 Task: Look for space in Lyubertsy, Russia from 6th September, 2023 to 10th September, 2023 for 1 adult in price range Rs.10000 to Rs.15000. Place can be private room with 1  bedroom having 1 bed and 1 bathroom. Property type can be house, flat, guest house, hotel. Booking option can be shelf check-in. Required host language is English.
Action: Mouse moved to (441, 86)
Screenshot: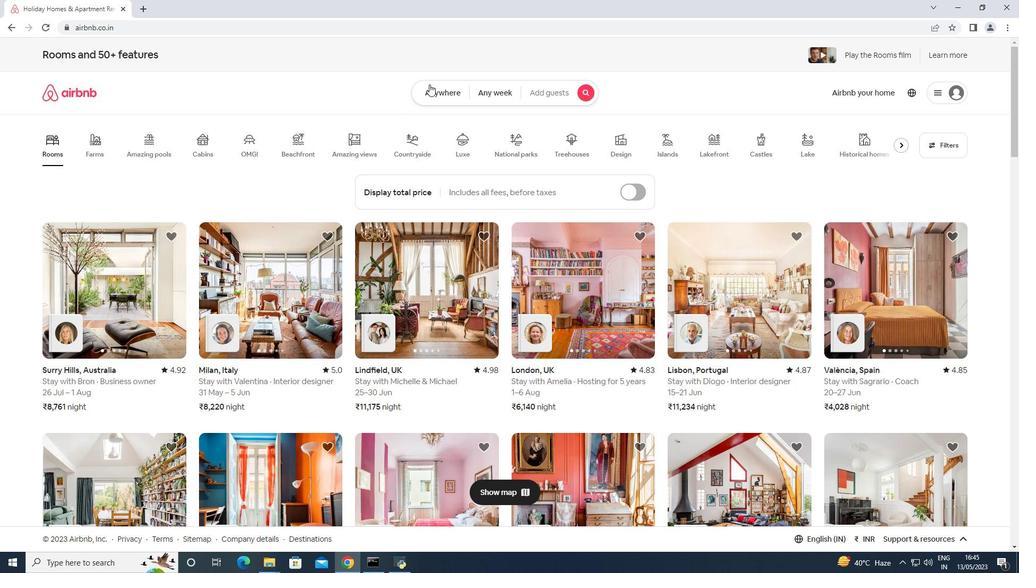 
Action: Mouse pressed left at (441, 86)
Screenshot: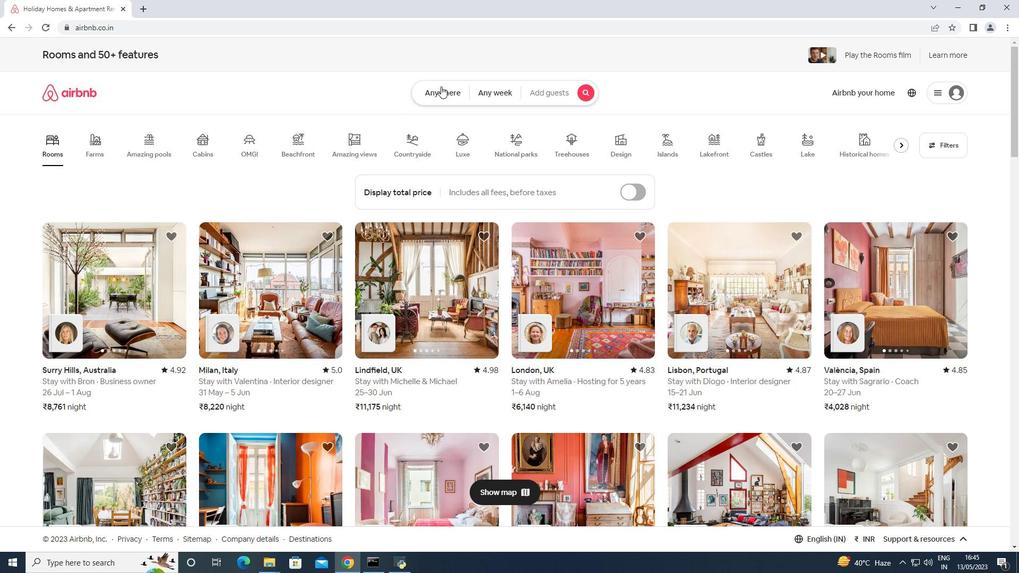 
Action: Mouse moved to (400, 131)
Screenshot: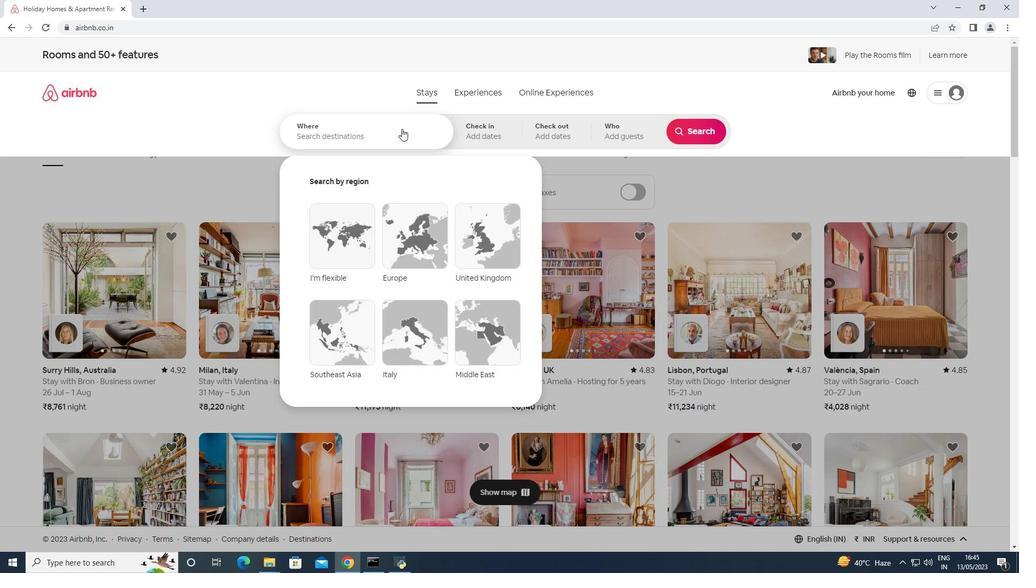 
Action: Mouse pressed left at (400, 131)
Screenshot: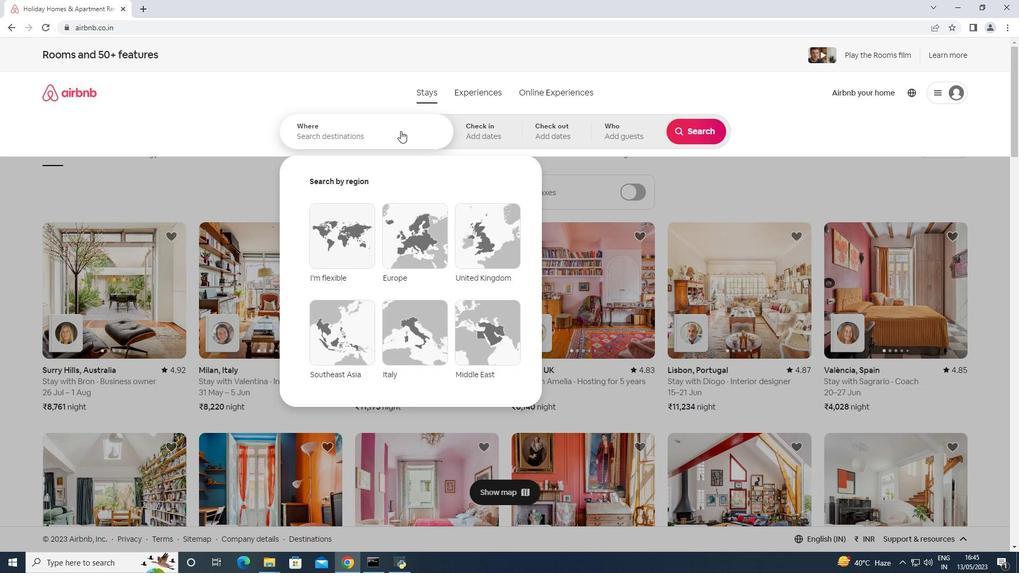 
Action: Mouse moved to (401, 131)
Screenshot: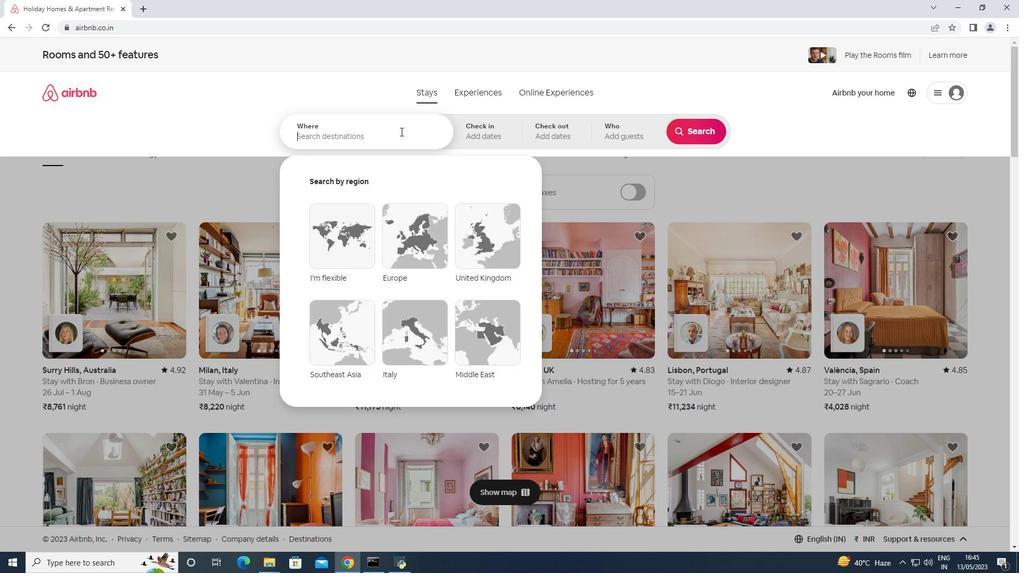 
Action: Key pressed <Key.shift>Lyubertsy,<Key.space><Key.shift>Russia<Key.down><Key.enter>
Screenshot: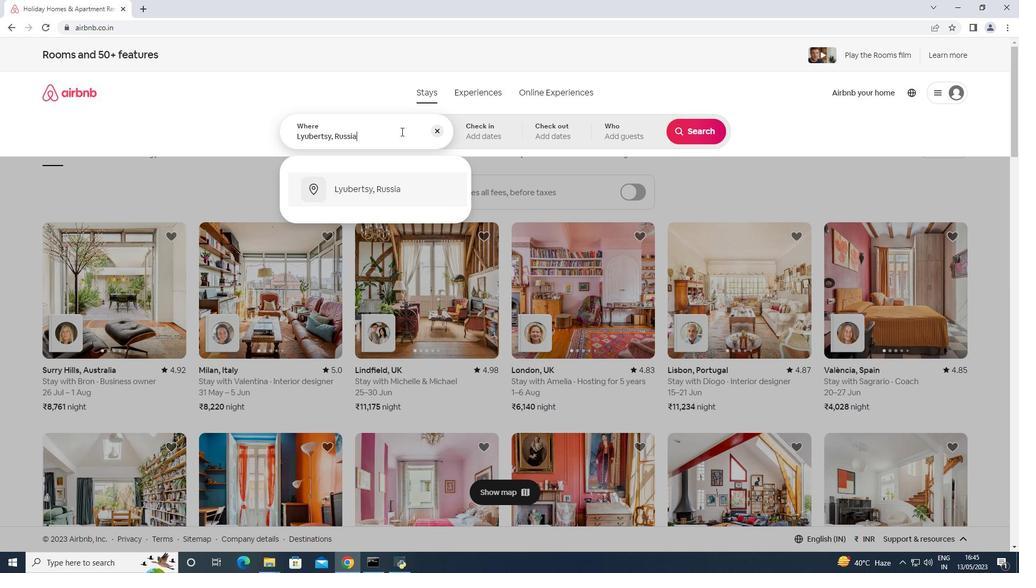 
Action: Mouse moved to (691, 215)
Screenshot: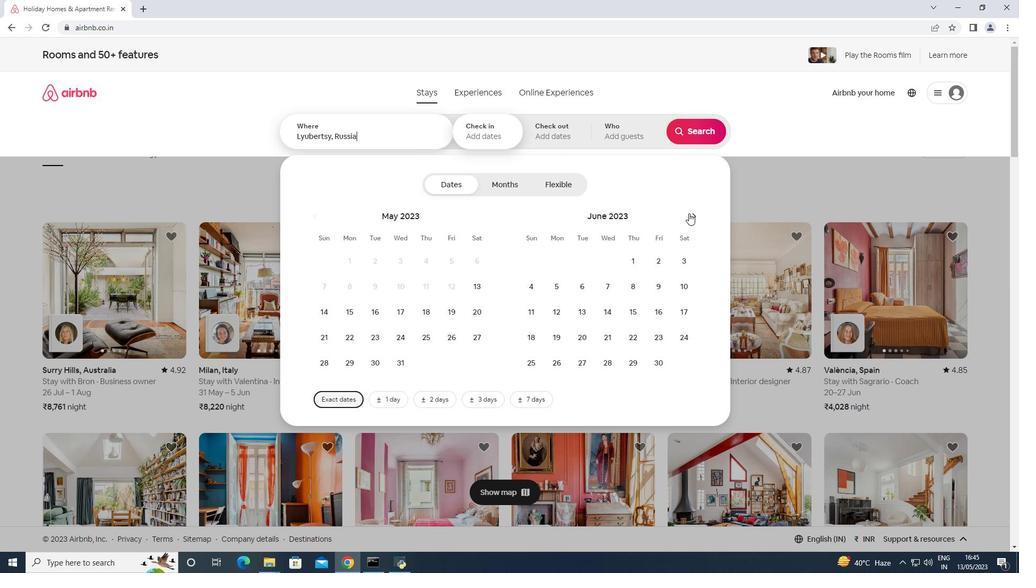 
Action: Mouse pressed left at (691, 215)
Screenshot: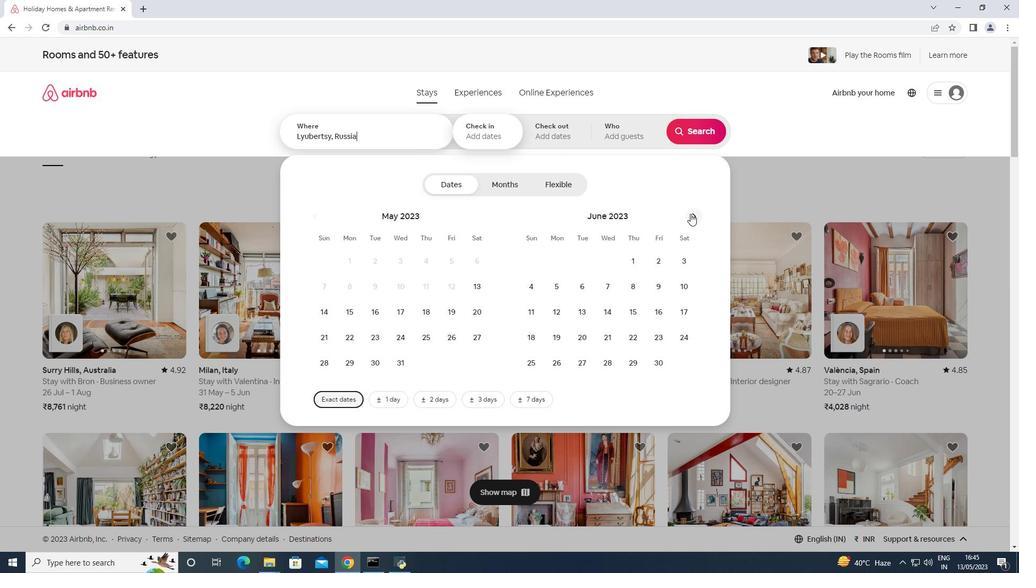 
Action: Mouse pressed left at (691, 215)
Screenshot: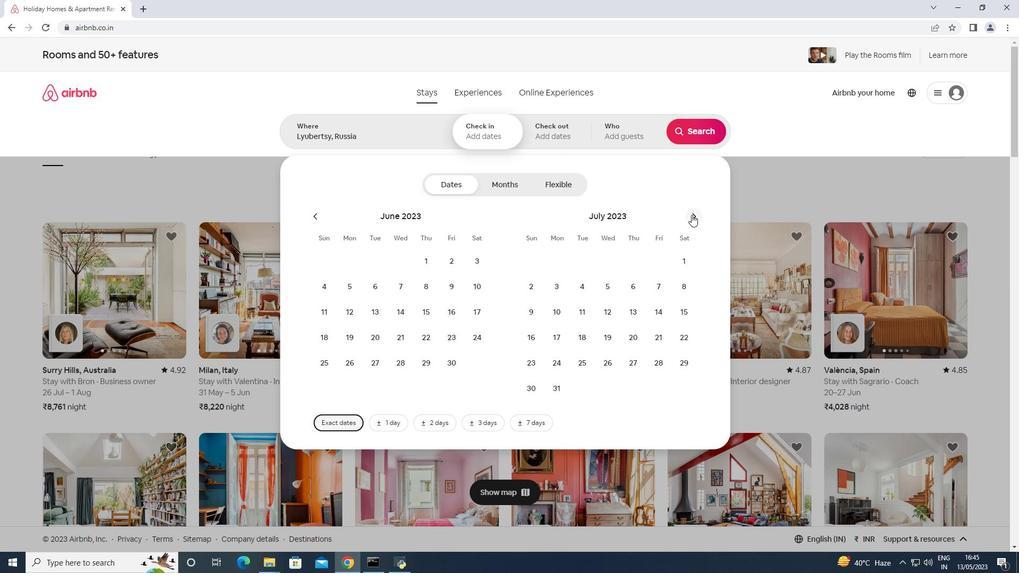 
Action: Mouse pressed left at (691, 215)
Screenshot: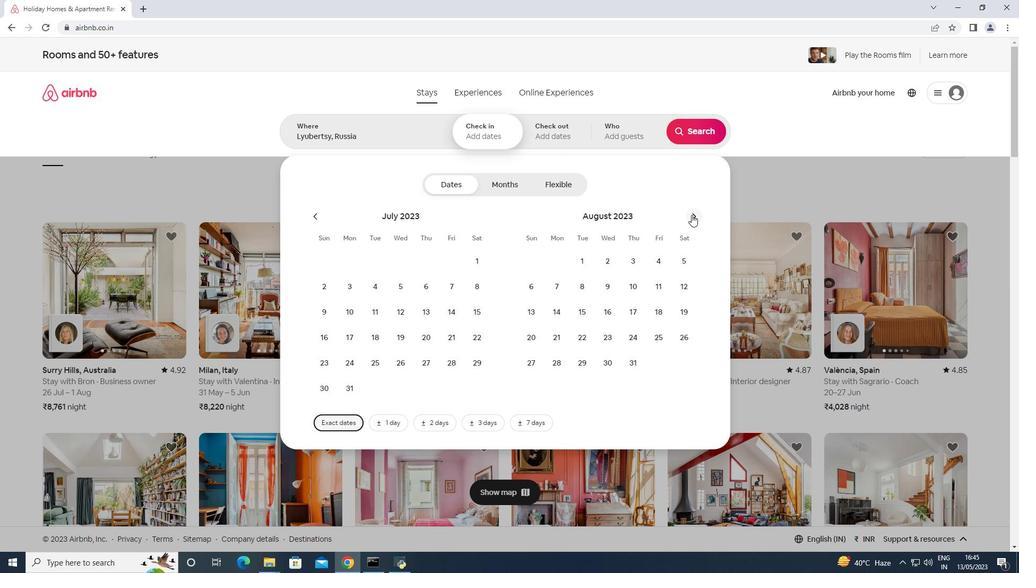 
Action: Mouse moved to (606, 292)
Screenshot: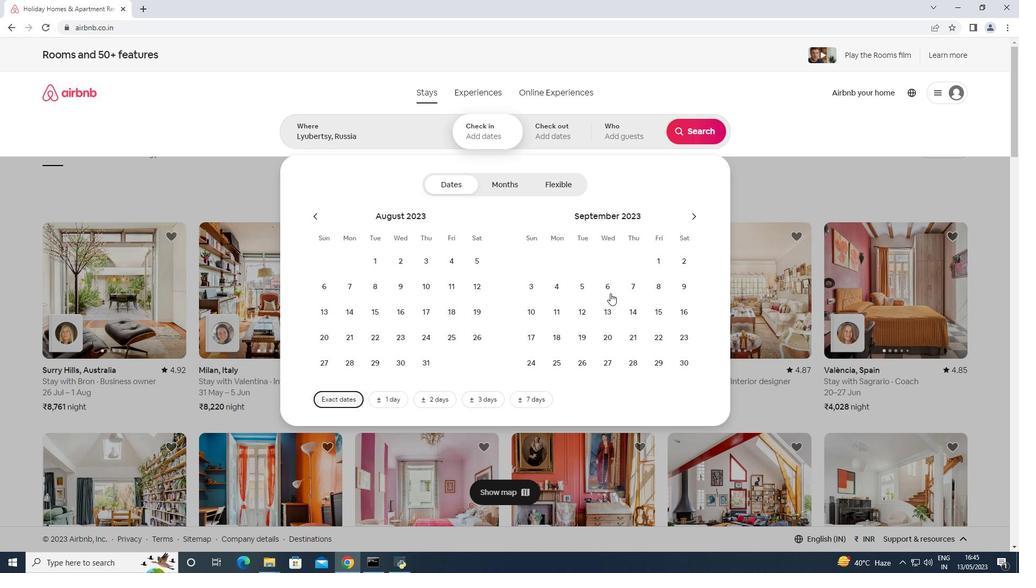 
Action: Mouse pressed left at (606, 292)
Screenshot: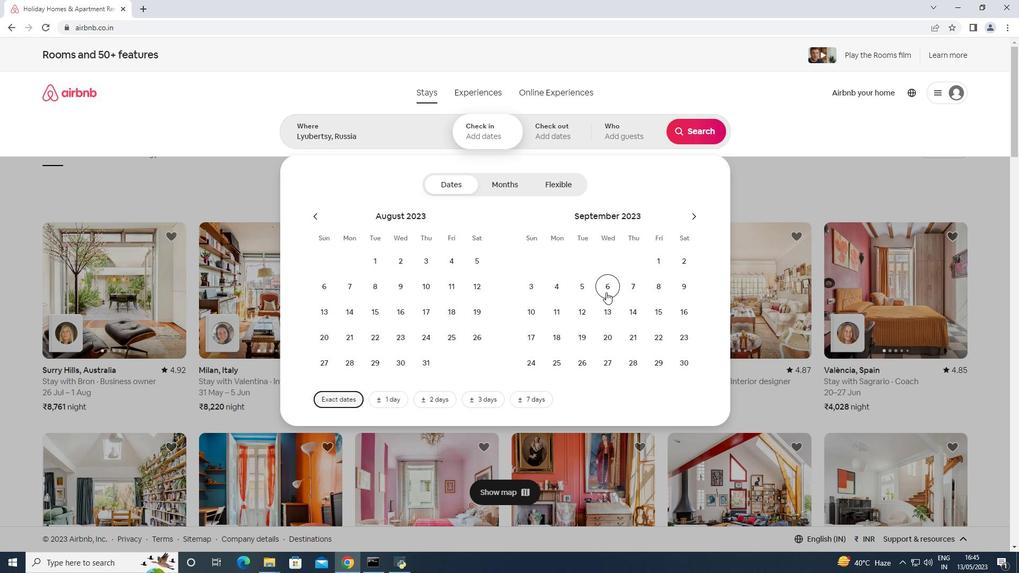 
Action: Mouse moved to (533, 315)
Screenshot: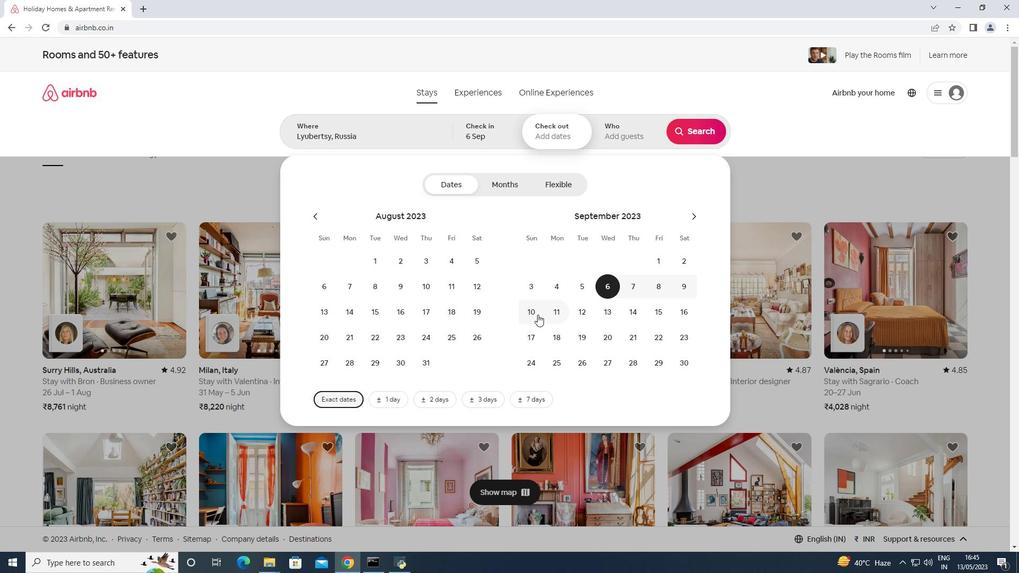 
Action: Mouse pressed left at (533, 315)
Screenshot: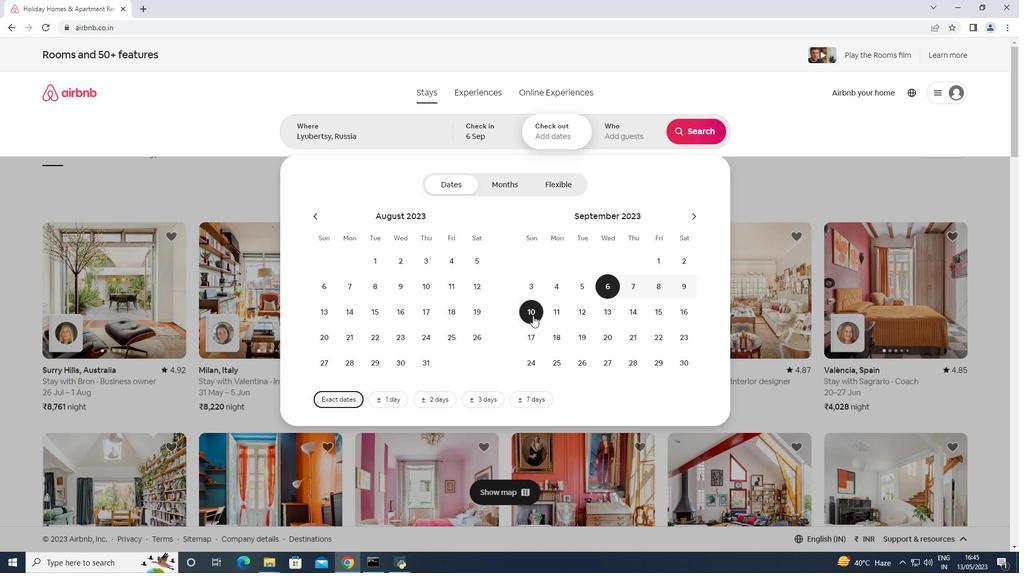 
Action: Mouse moved to (605, 143)
Screenshot: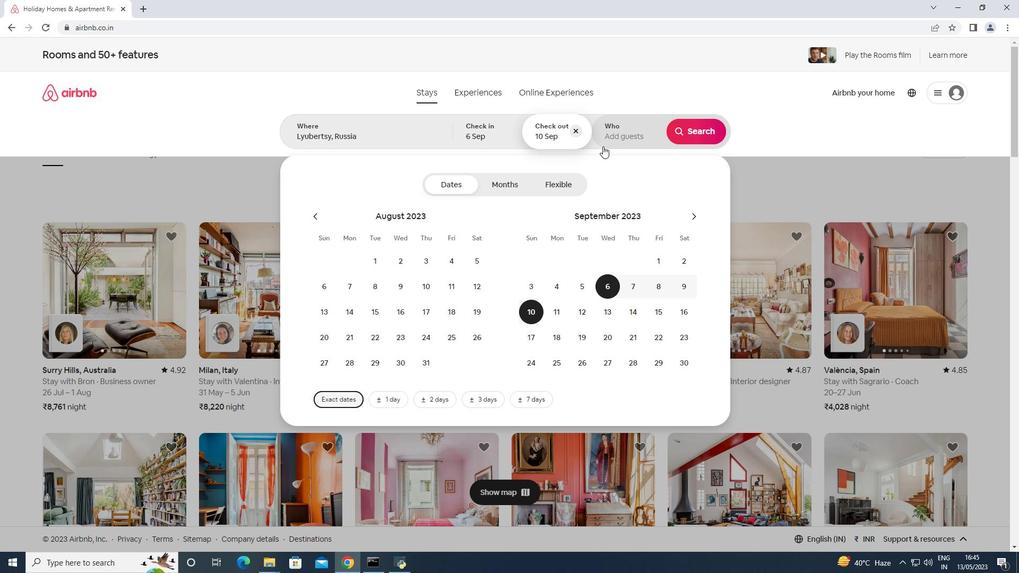 
Action: Mouse pressed left at (605, 143)
Screenshot: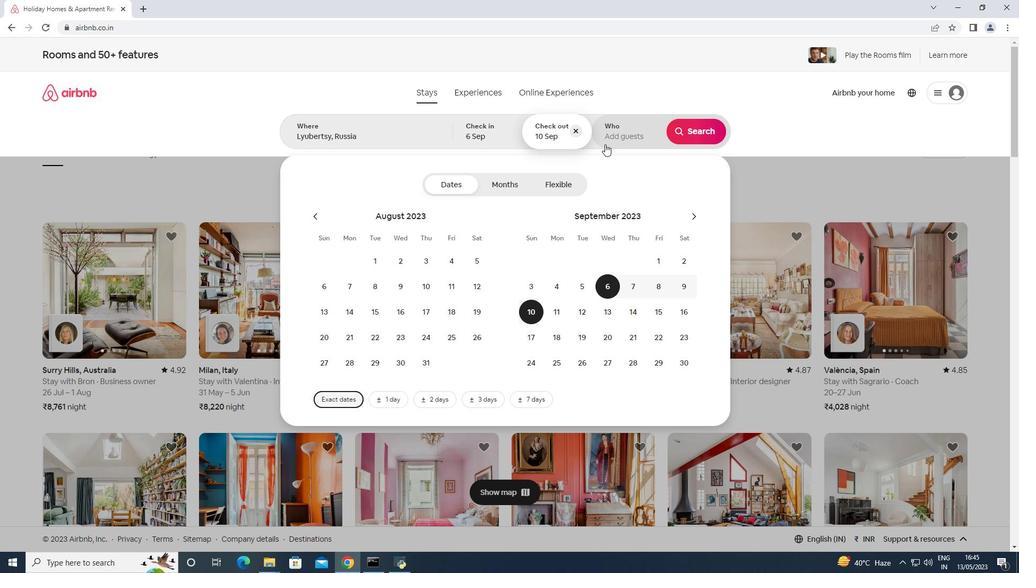 
Action: Mouse moved to (697, 189)
Screenshot: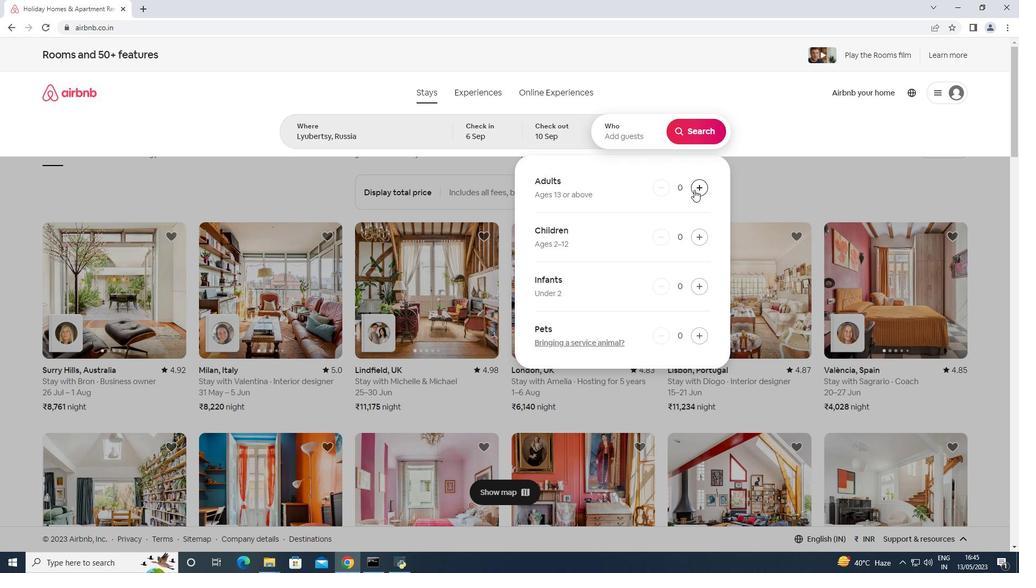 
Action: Mouse pressed left at (697, 189)
Screenshot: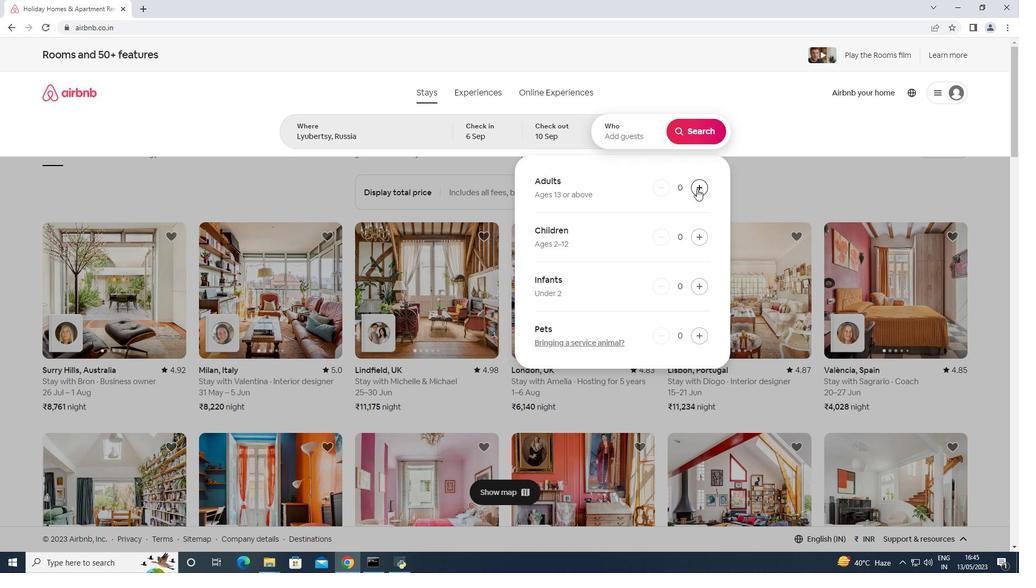
Action: Mouse moved to (697, 127)
Screenshot: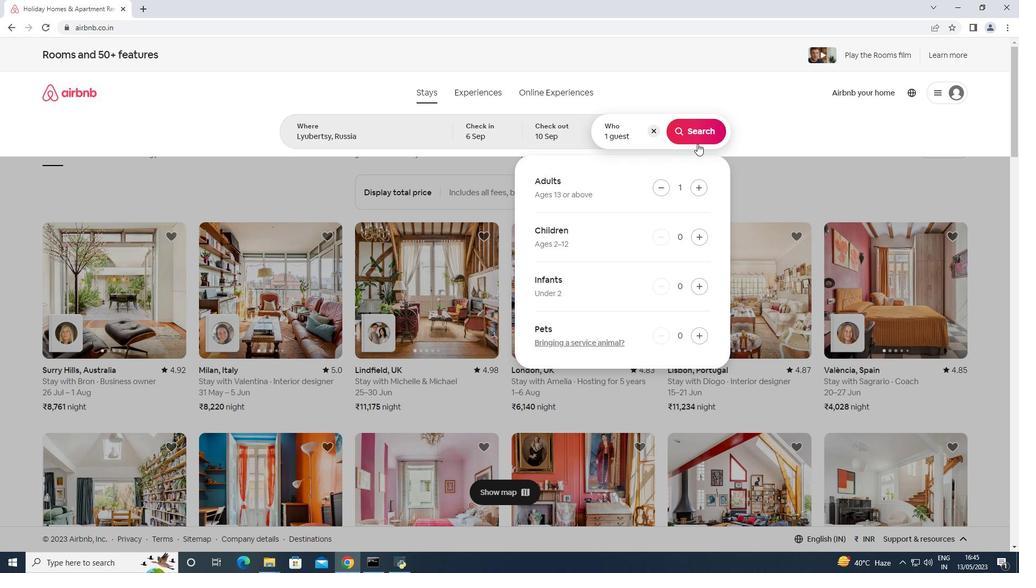 
Action: Mouse pressed left at (697, 127)
Screenshot: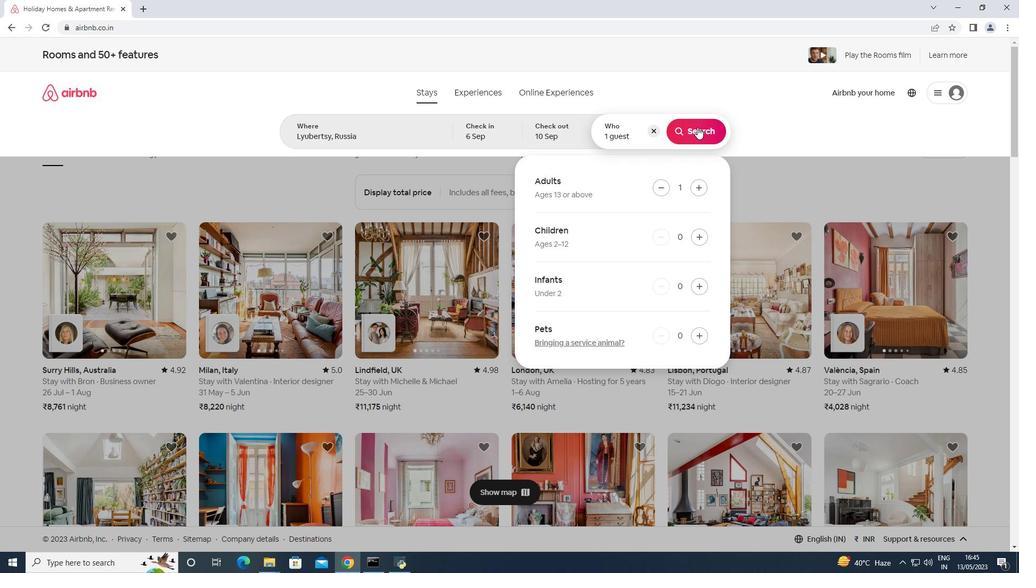 
Action: Mouse moved to (986, 102)
Screenshot: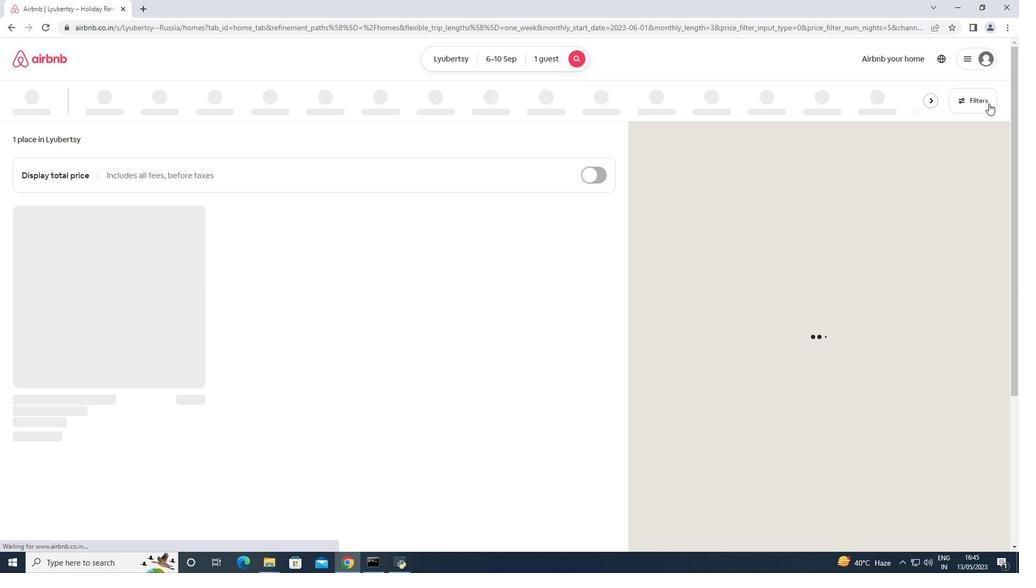 
Action: Mouse pressed left at (986, 102)
Screenshot: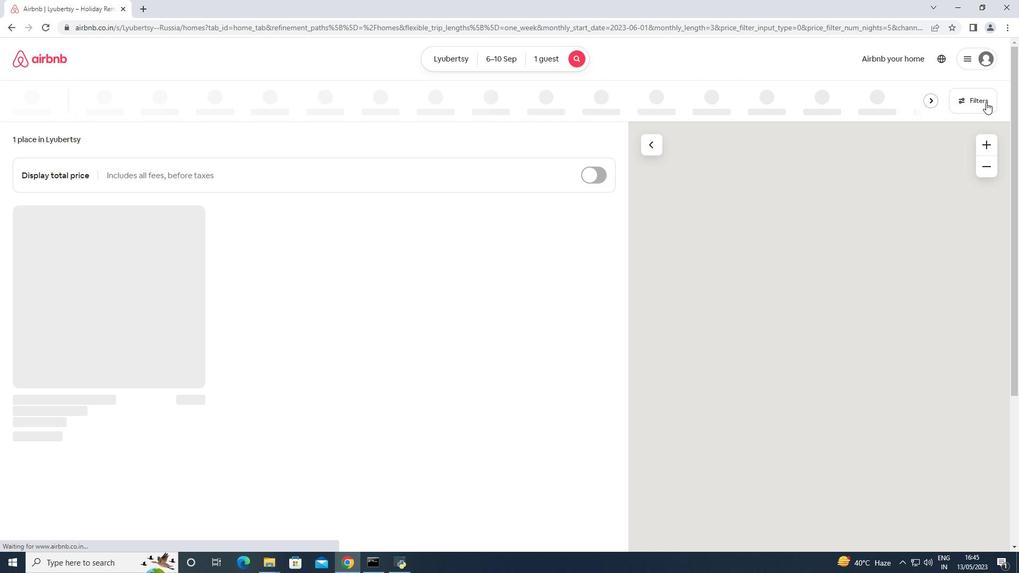 
Action: Mouse moved to (449, 362)
Screenshot: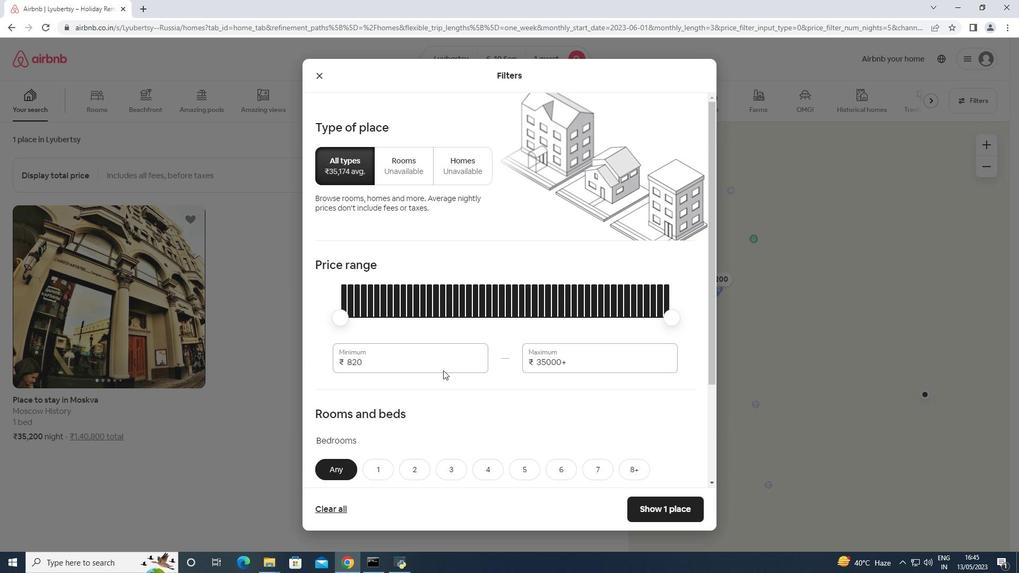 
Action: Mouse pressed left at (449, 362)
Screenshot: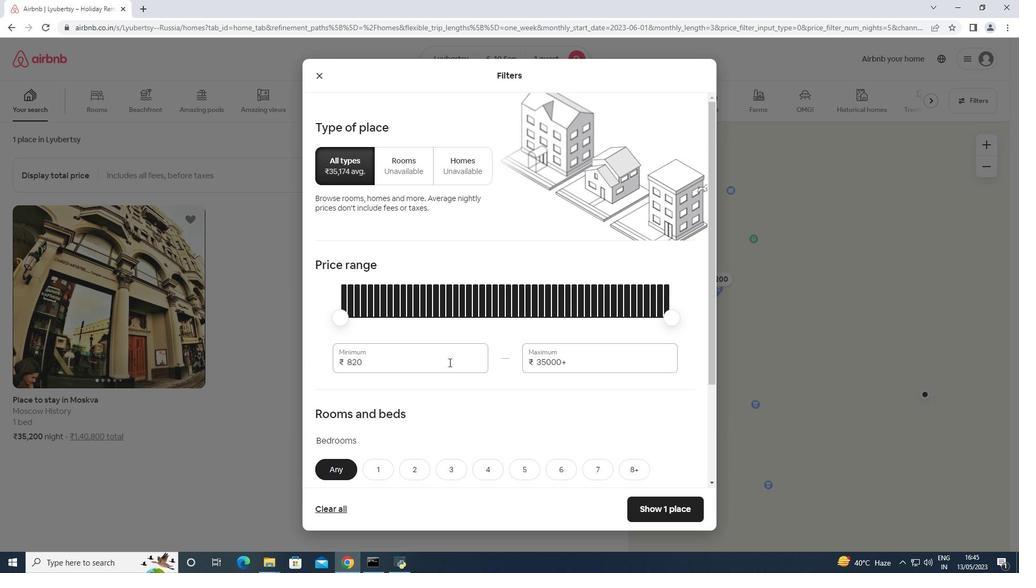 
Action: Mouse pressed left at (449, 362)
Screenshot: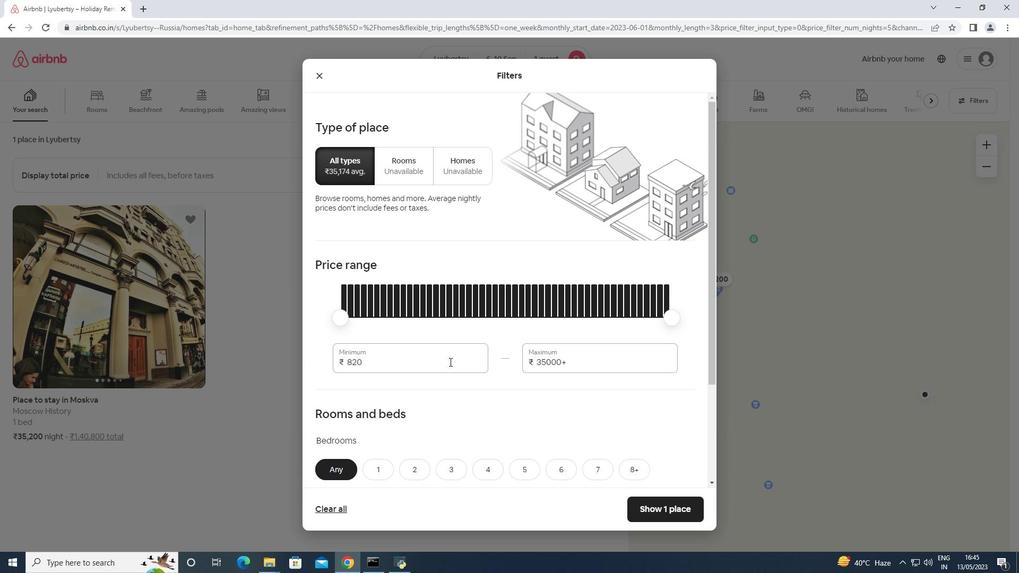 
Action: Mouse moved to (450, 358)
Screenshot: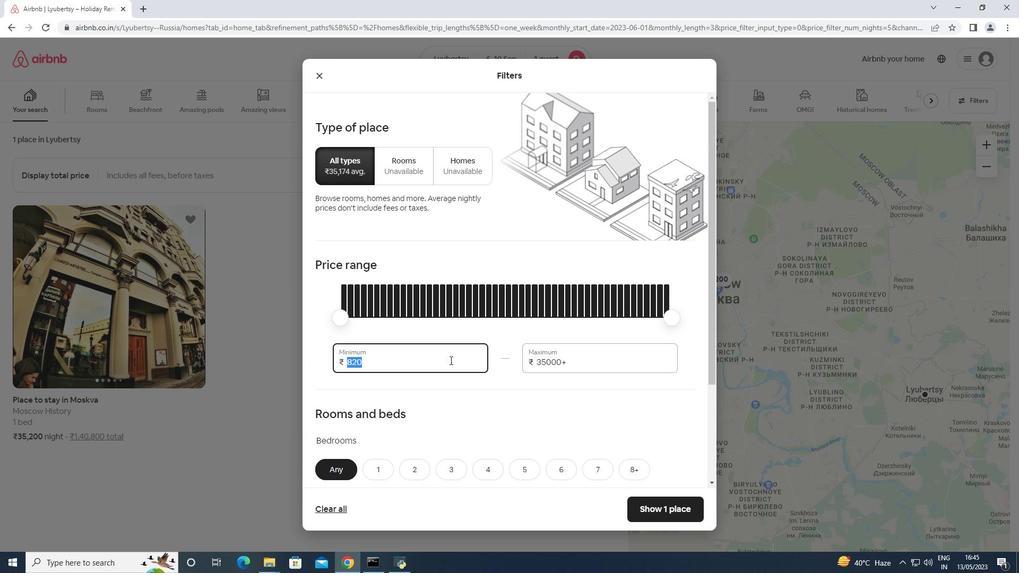 
Action: Key pressed <Key.backspace>10000<Key.tab>15000
Screenshot: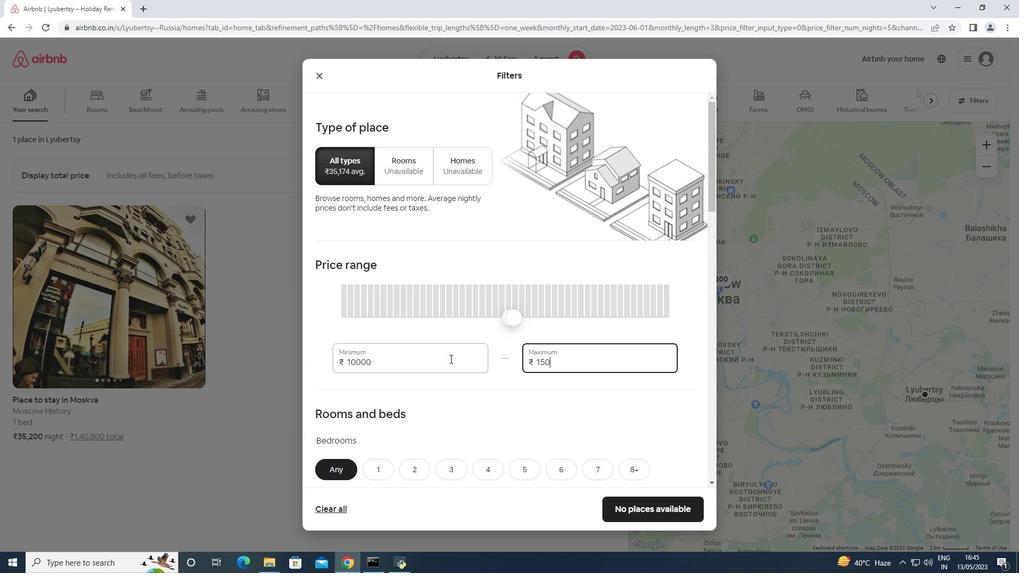 
Action: Mouse scrolled (450, 358) with delta (0, 0)
Screenshot: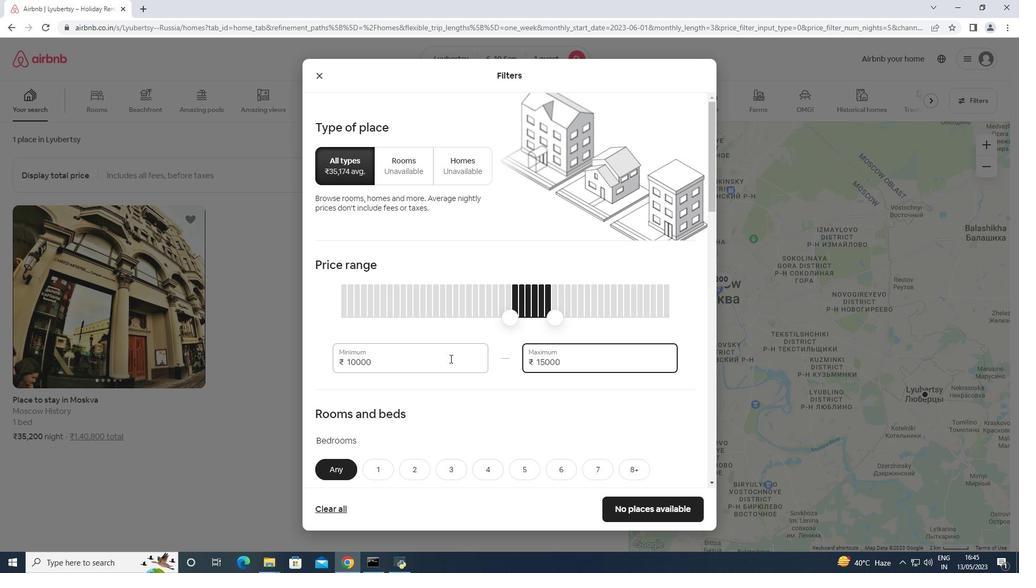 
Action: Mouse scrolled (450, 358) with delta (0, 0)
Screenshot: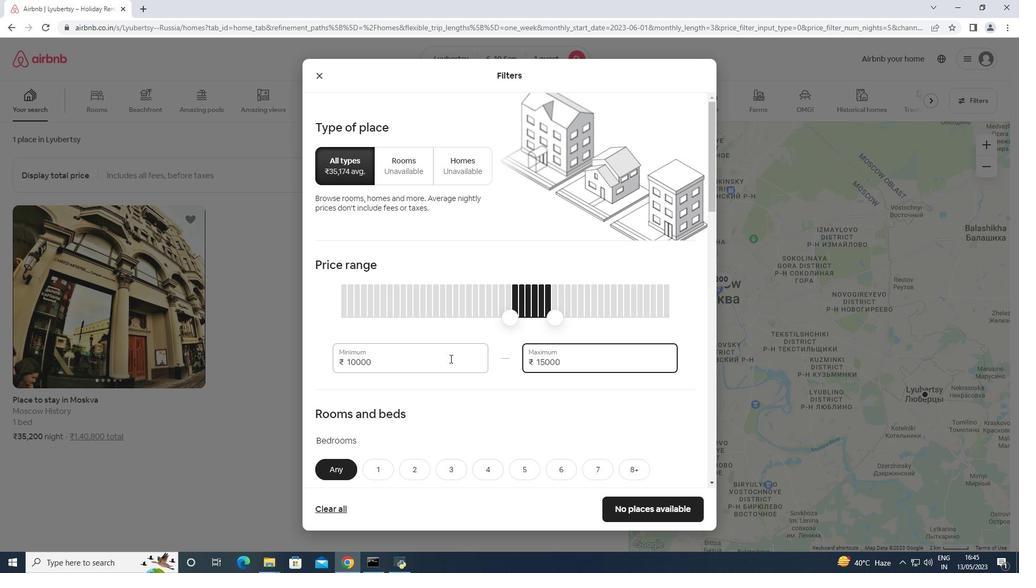 
Action: Mouse scrolled (450, 358) with delta (0, 0)
Screenshot: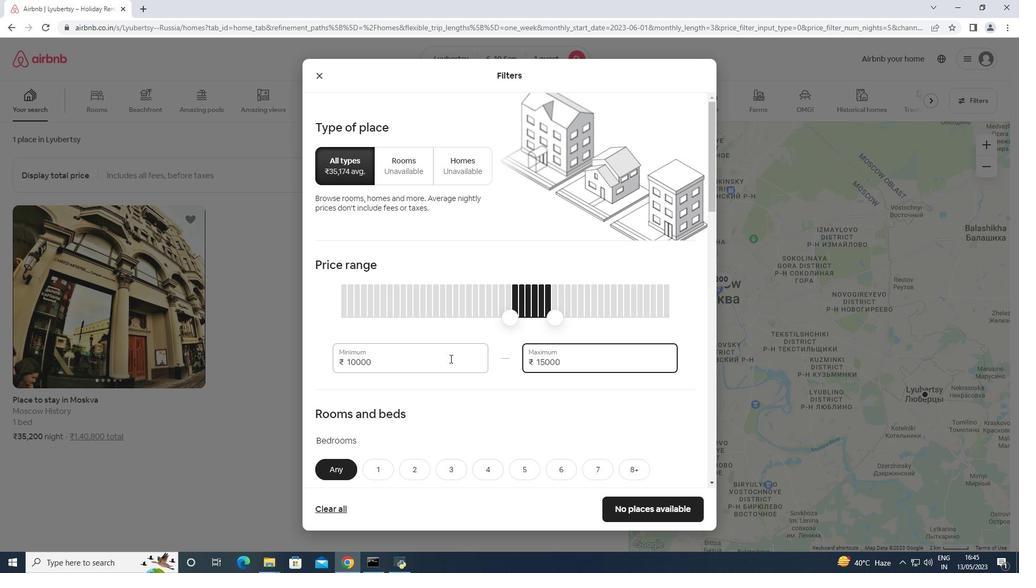 
Action: Mouse scrolled (450, 358) with delta (0, 0)
Screenshot: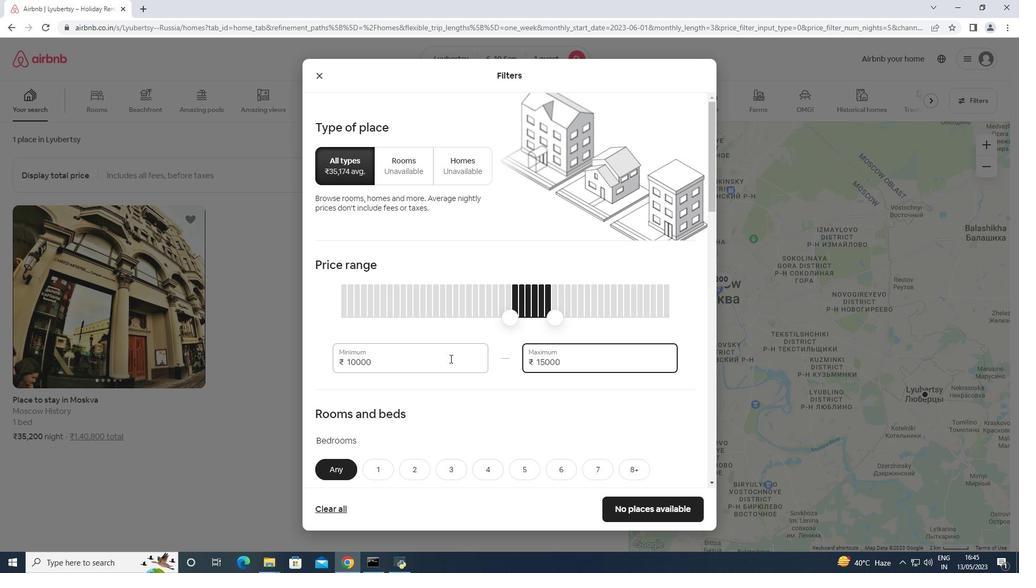 
Action: Mouse moved to (382, 249)
Screenshot: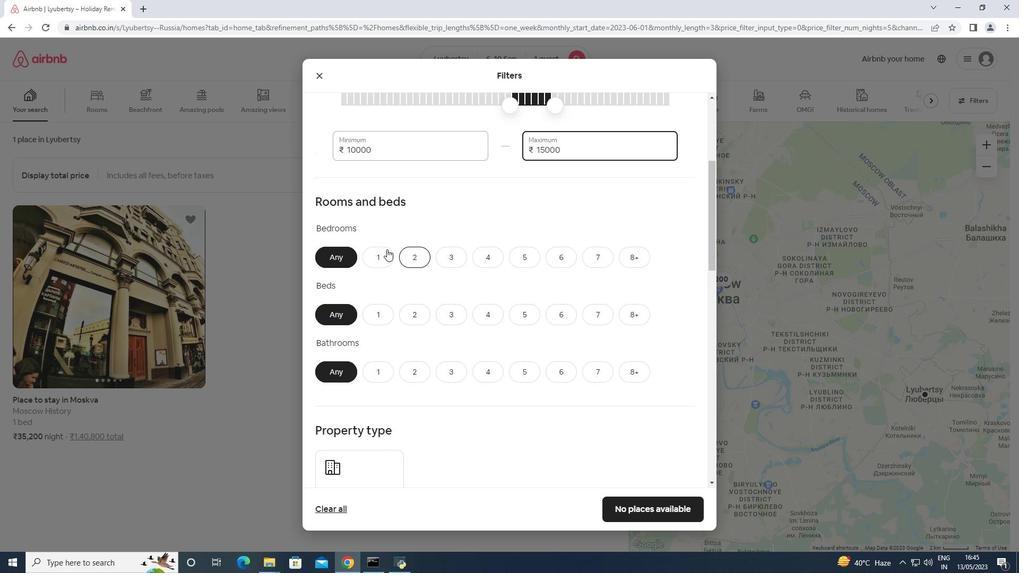 
Action: Mouse pressed left at (382, 249)
Screenshot: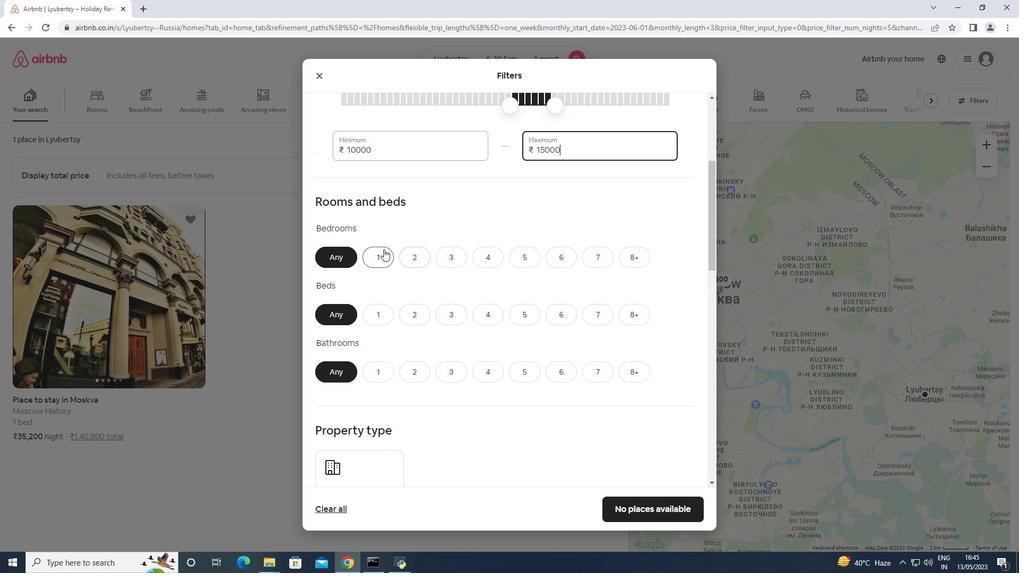 
Action: Mouse moved to (380, 317)
Screenshot: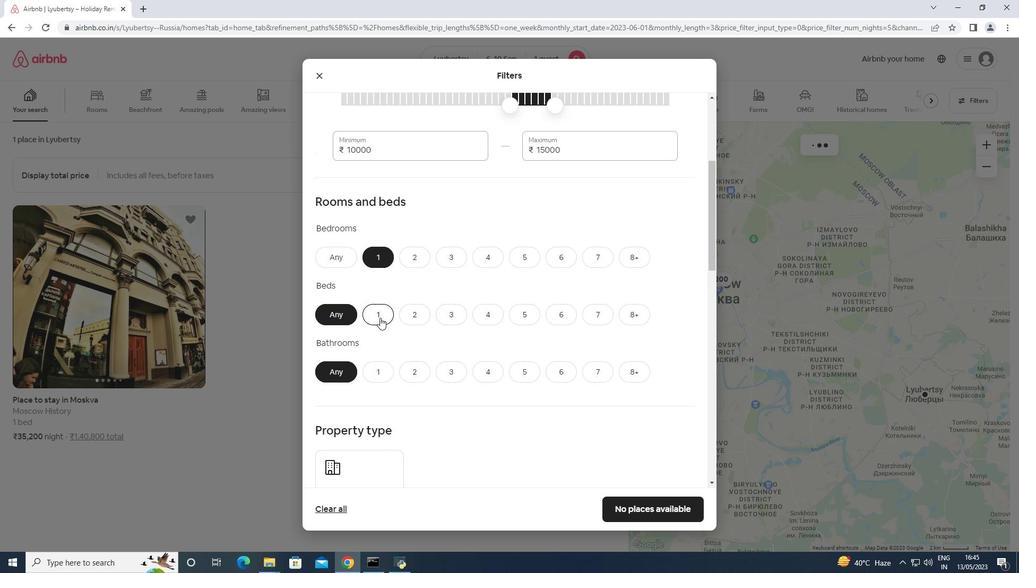 
Action: Mouse pressed left at (380, 317)
Screenshot: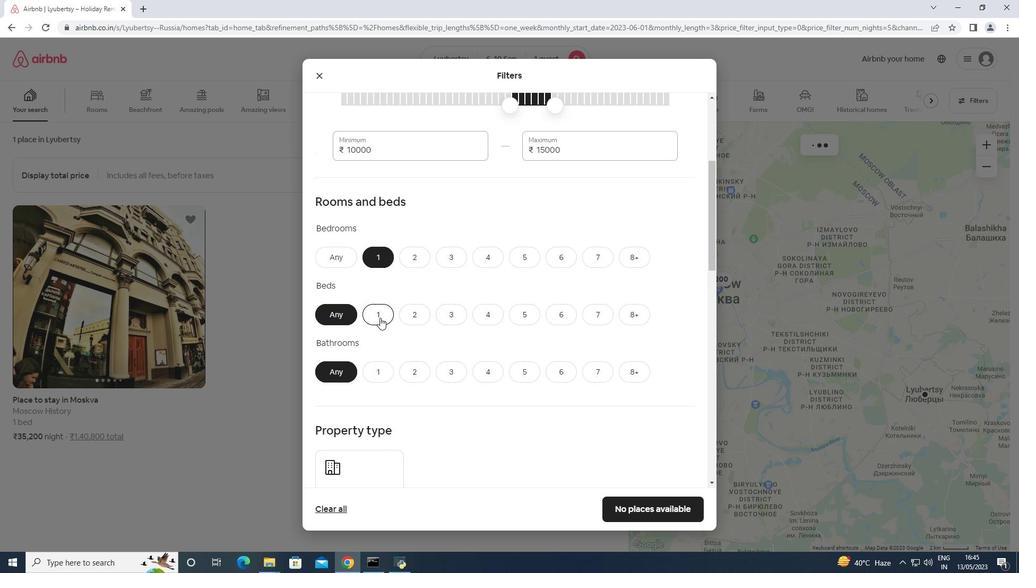 
Action: Mouse moved to (375, 373)
Screenshot: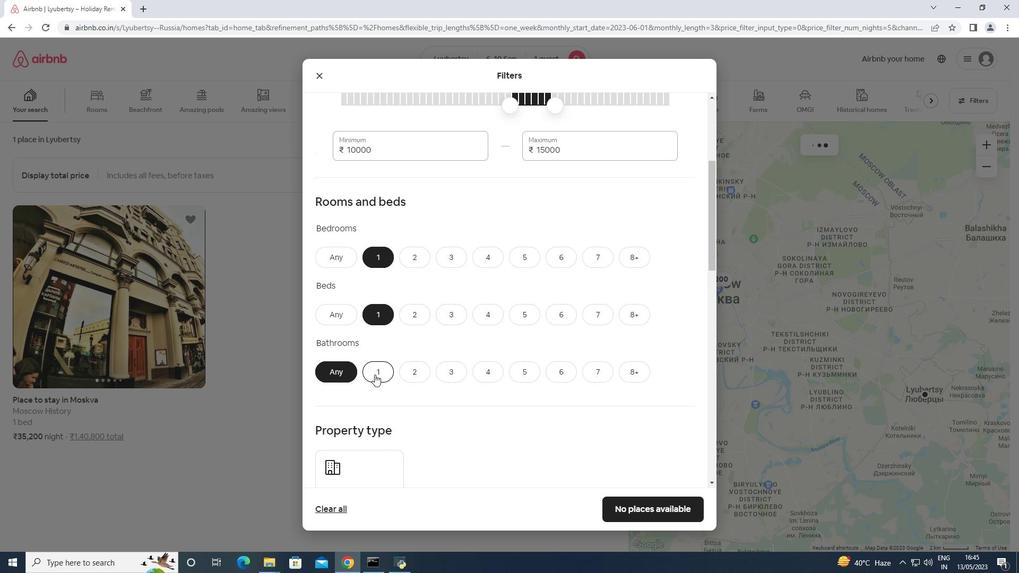 
Action: Mouse pressed left at (375, 373)
Screenshot: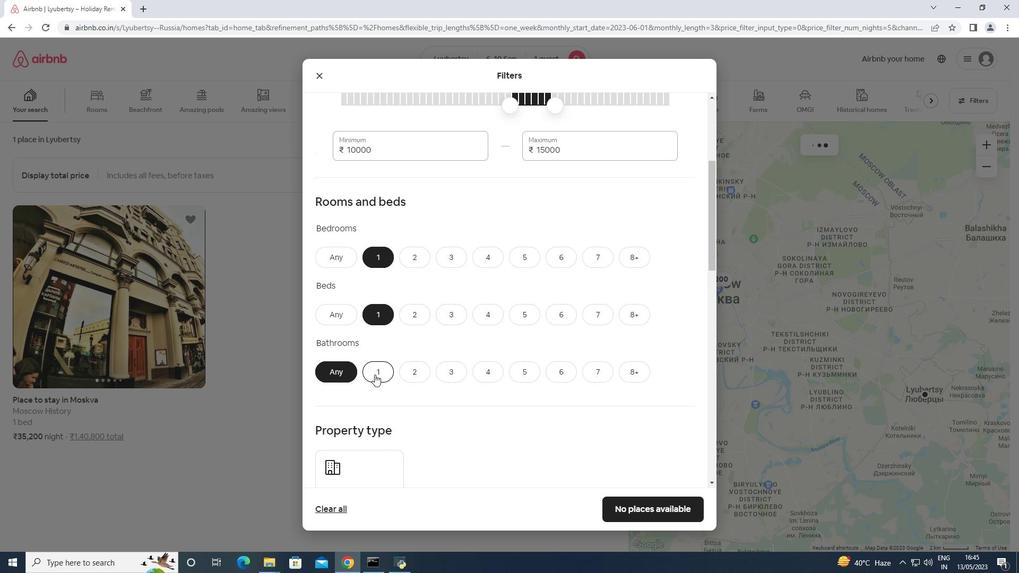 
Action: Mouse moved to (375, 346)
Screenshot: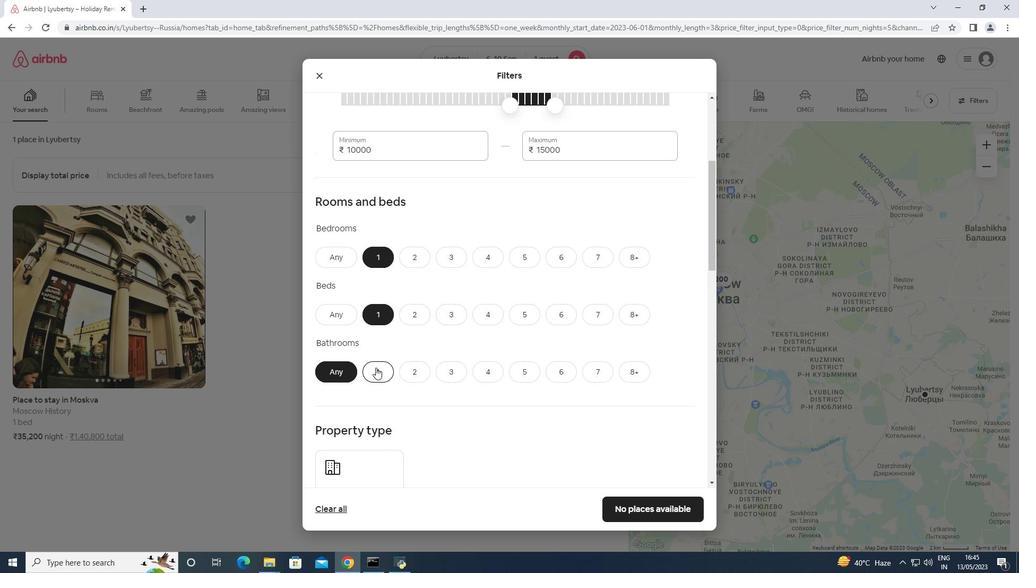 
Action: Mouse scrolled (375, 346) with delta (0, 0)
Screenshot: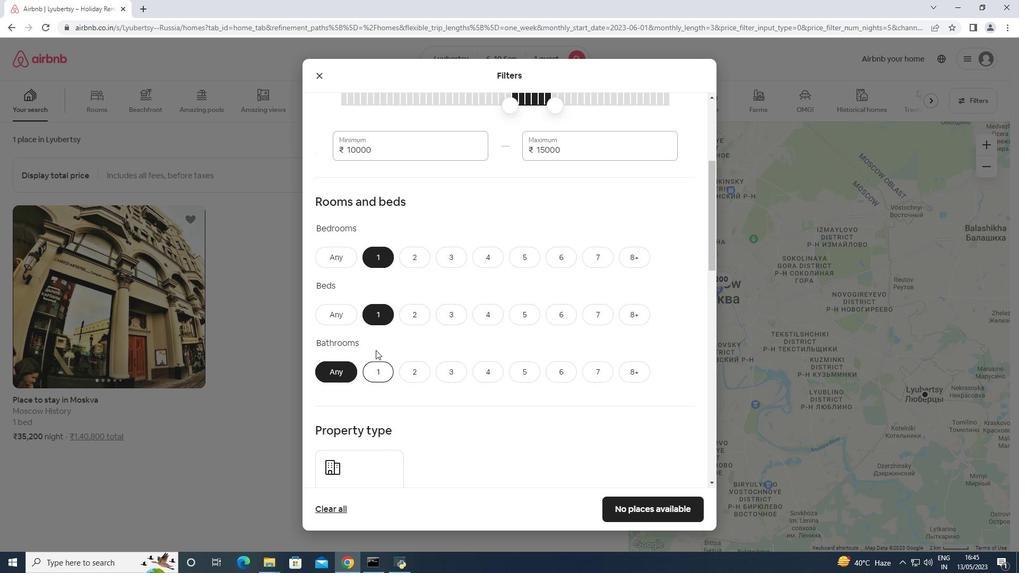 
Action: Mouse scrolled (375, 346) with delta (0, 0)
Screenshot: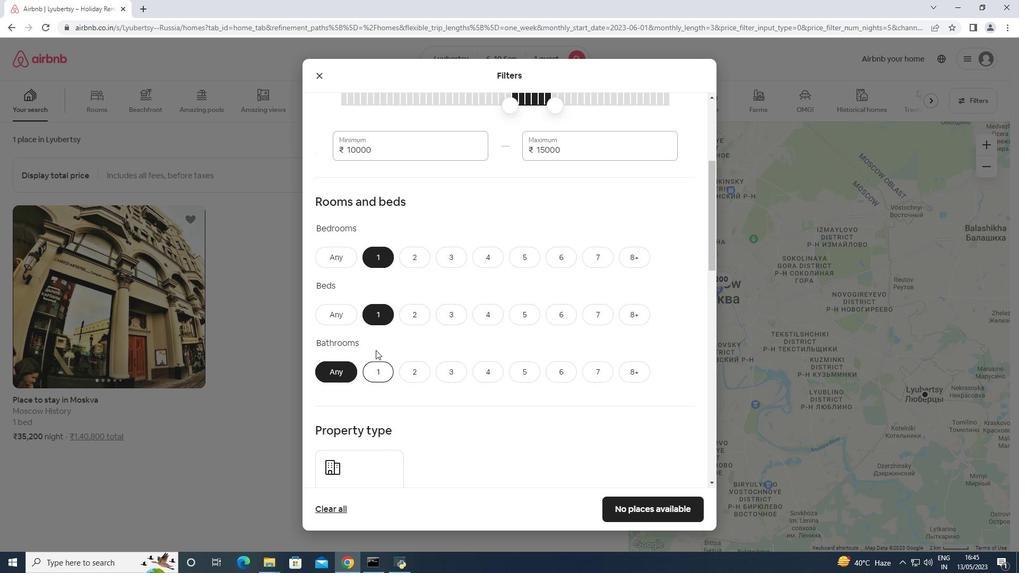 
Action: Mouse scrolled (375, 346) with delta (0, 0)
Screenshot: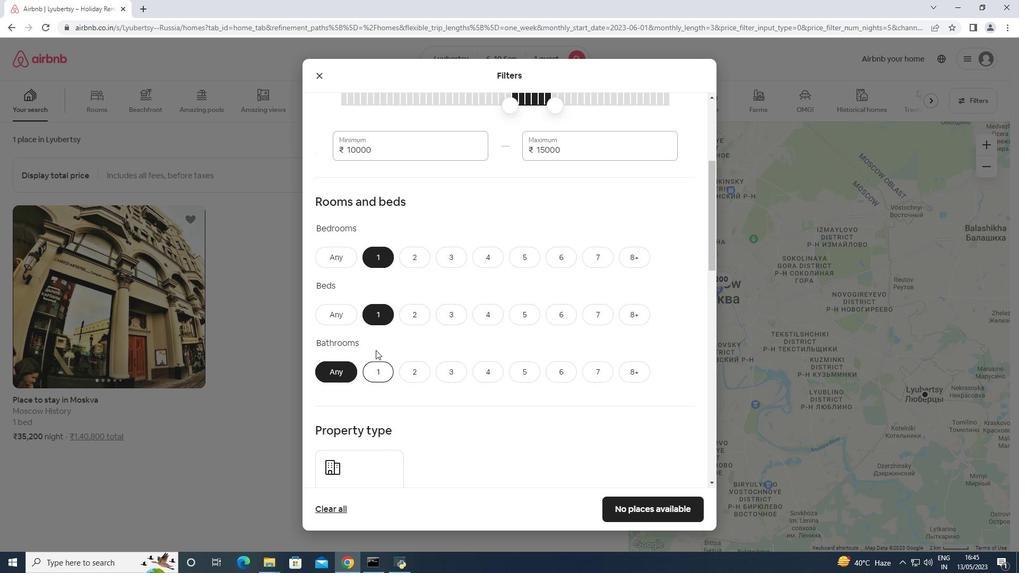 
Action: Mouse scrolled (375, 346) with delta (0, 0)
Screenshot: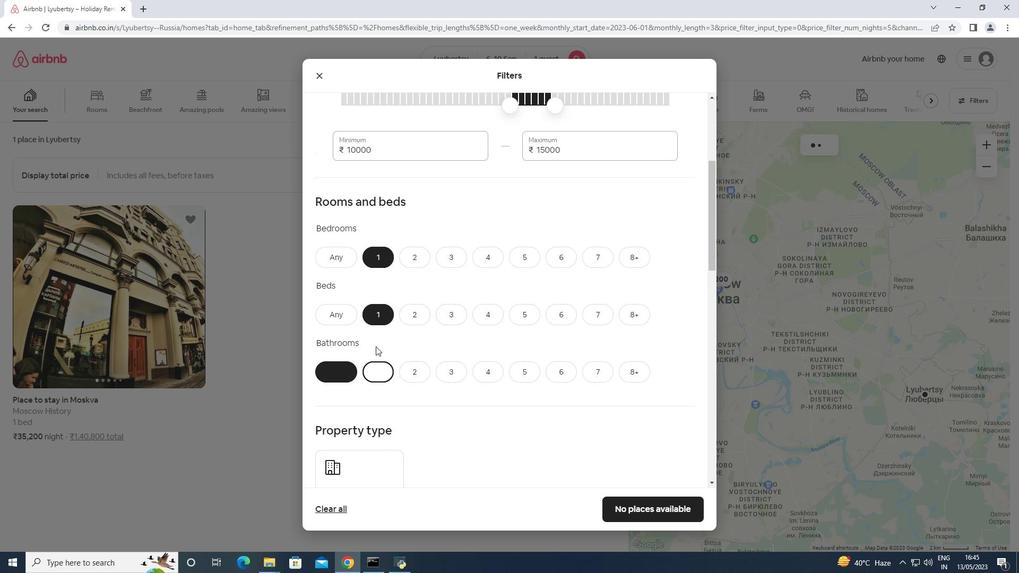
Action: Mouse moved to (355, 279)
Screenshot: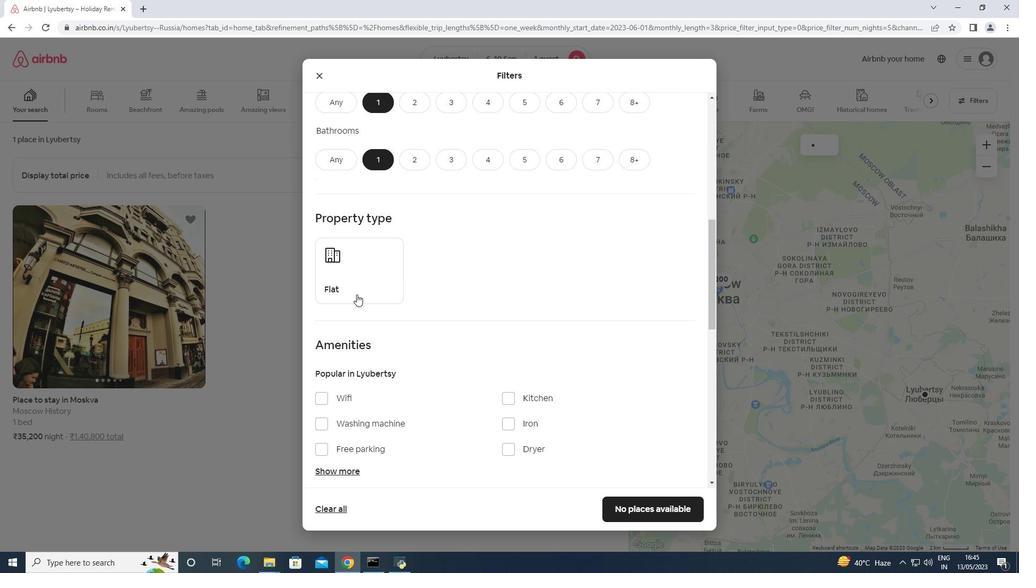 
Action: Mouse pressed left at (355, 279)
Screenshot: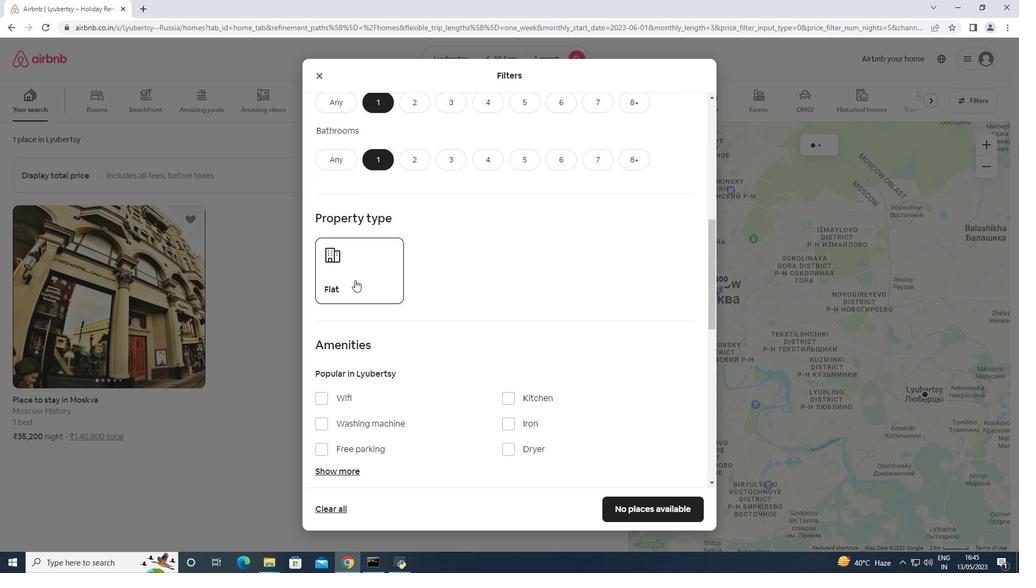 
Action: Mouse scrolled (355, 279) with delta (0, 0)
Screenshot: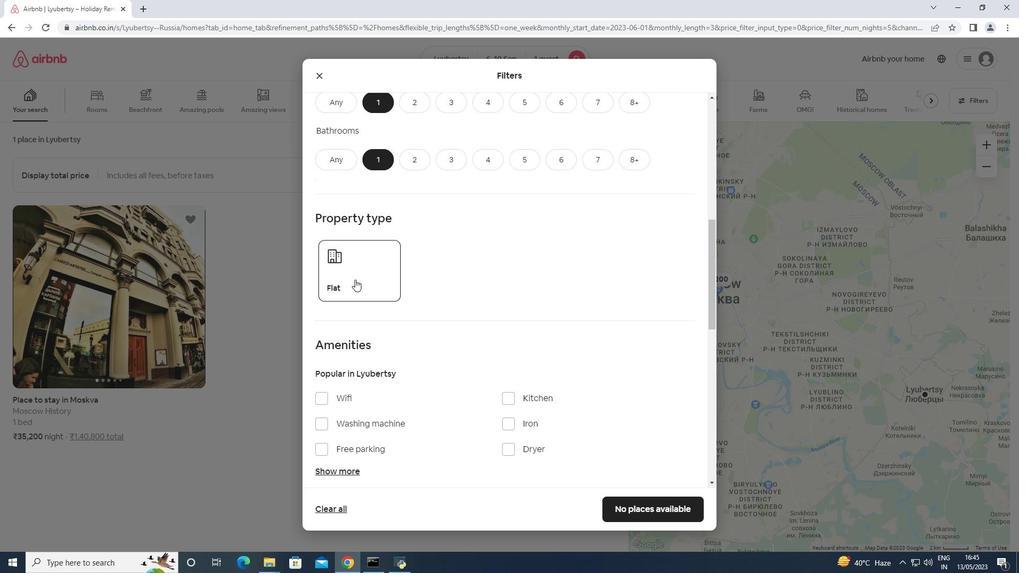 
Action: Mouse scrolled (355, 279) with delta (0, 0)
Screenshot: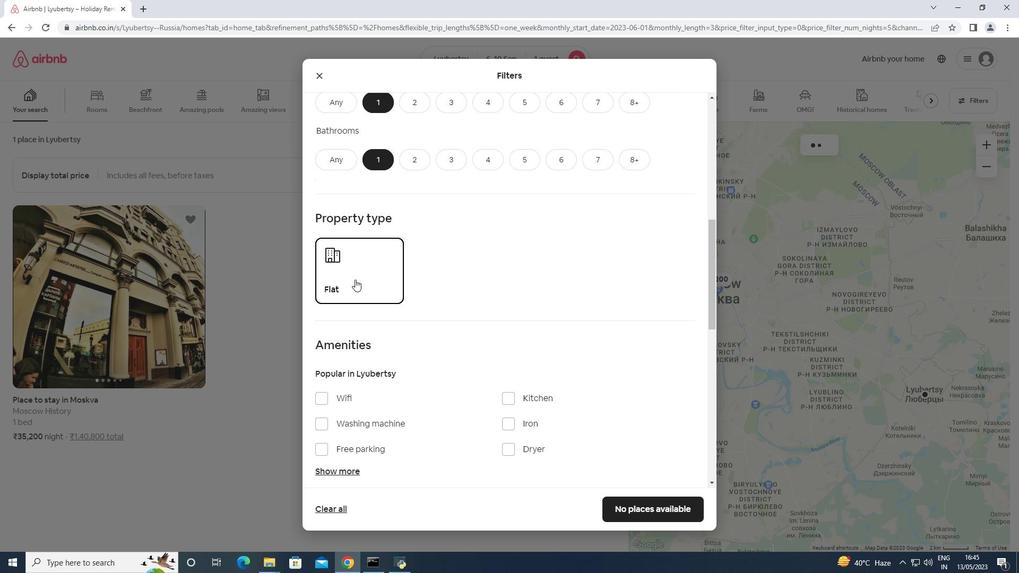 
Action: Mouse moved to (356, 298)
Screenshot: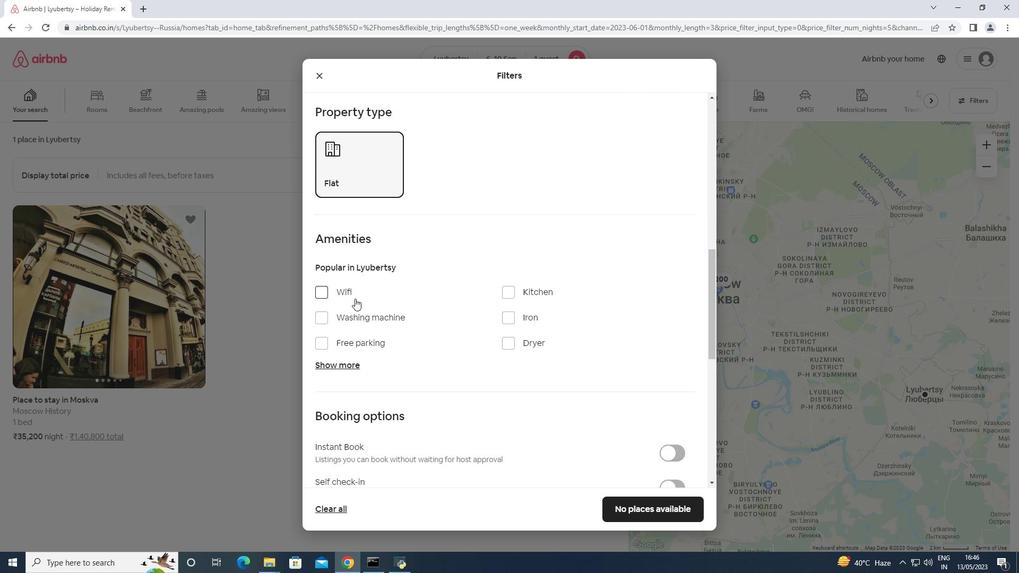 
Action: Mouse scrolled (356, 298) with delta (0, 0)
Screenshot: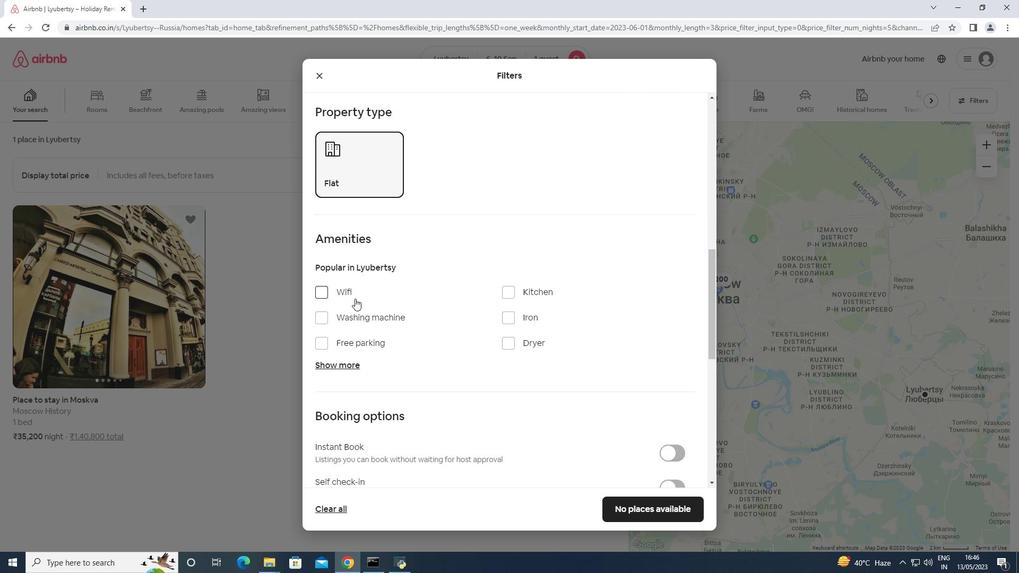 
Action: Mouse scrolled (356, 298) with delta (0, 0)
Screenshot: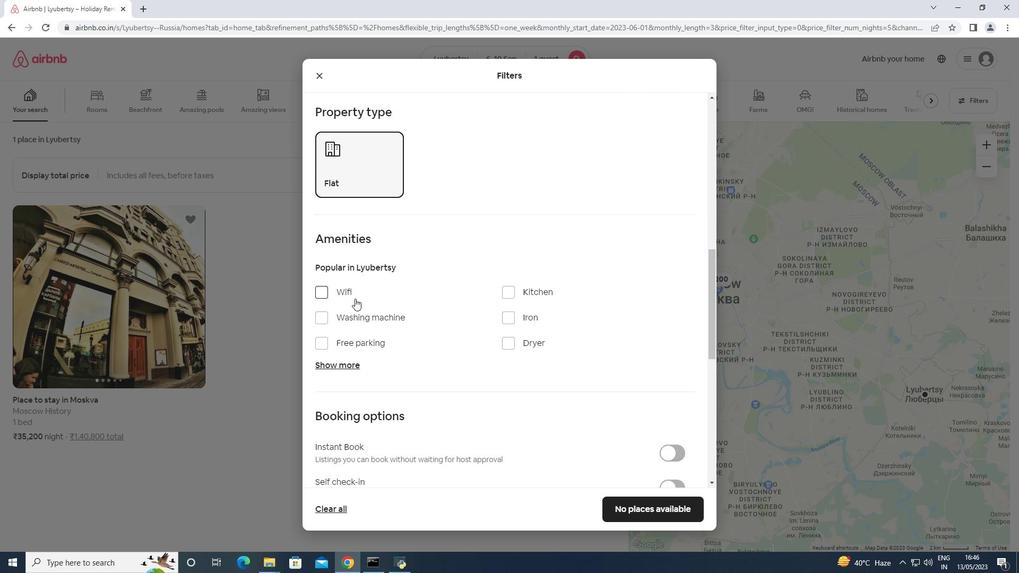 
Action: Mouse scrolled (356, 298) with delta (0, 0)
Screenshot: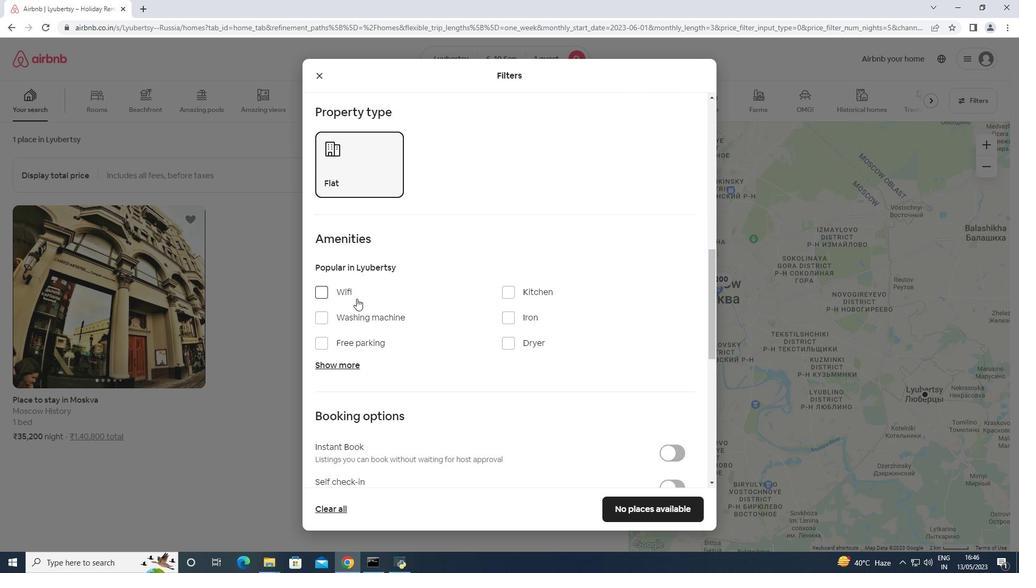 
Action: Mouse scrolled (356, 298) with delta (0, 0)
Screenshot: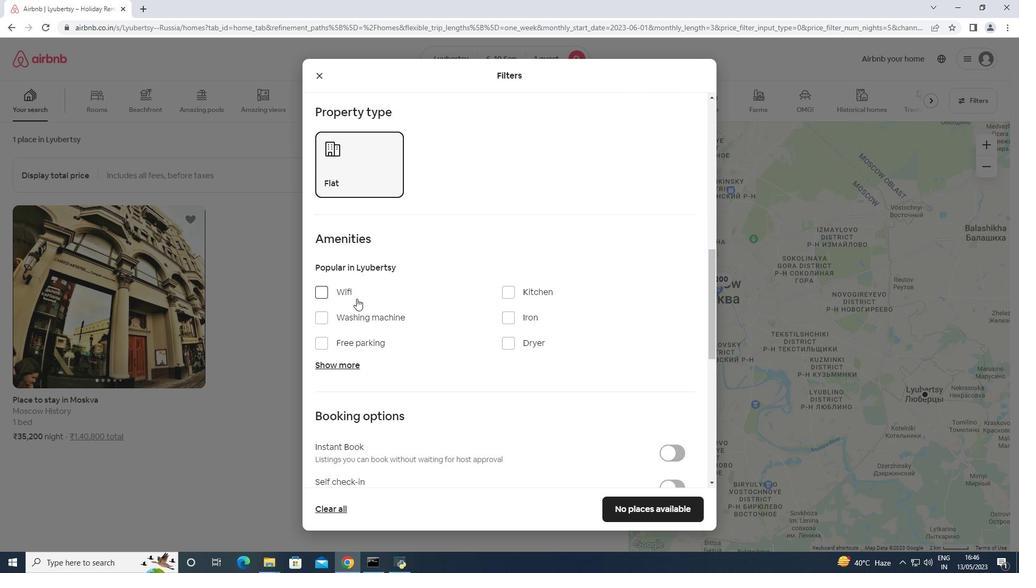 
Action: Mouse moved to (661, 275)
Screenshot: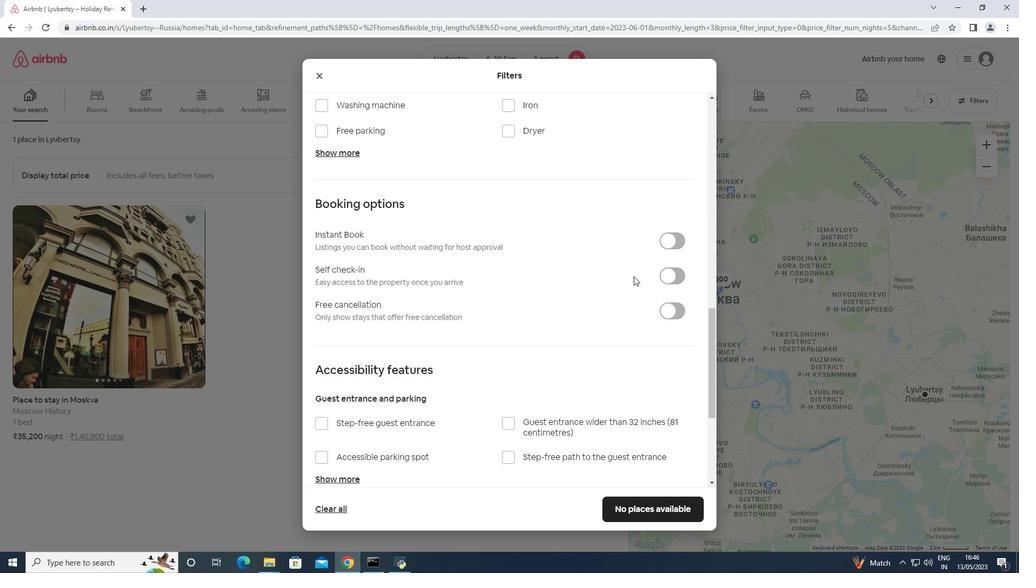 
Action: Mouse pressed left at (661, 275)
Screenshot: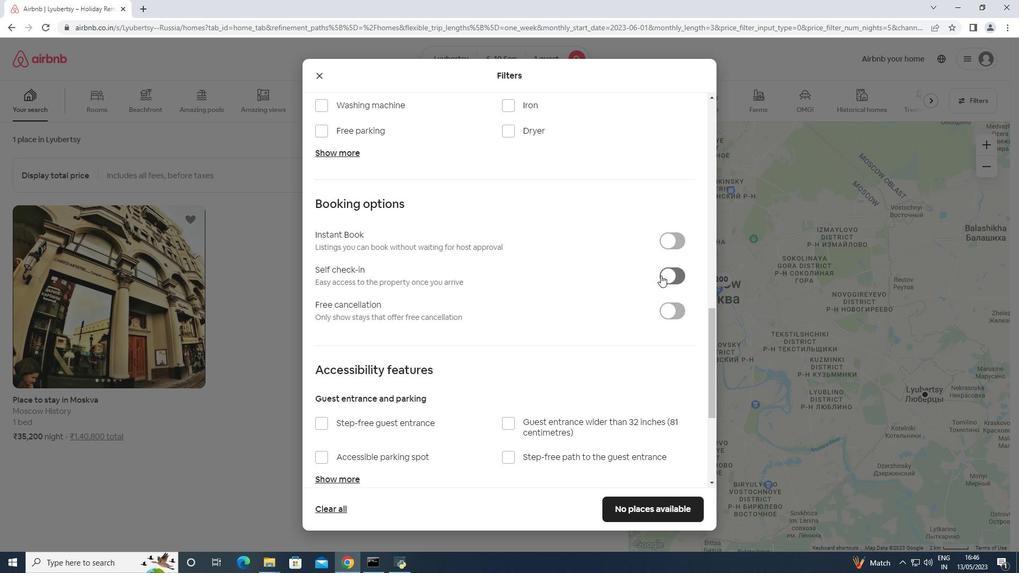 
Action: Mouse scrolled (661, 275) with delta (0, 0)
Screenshot: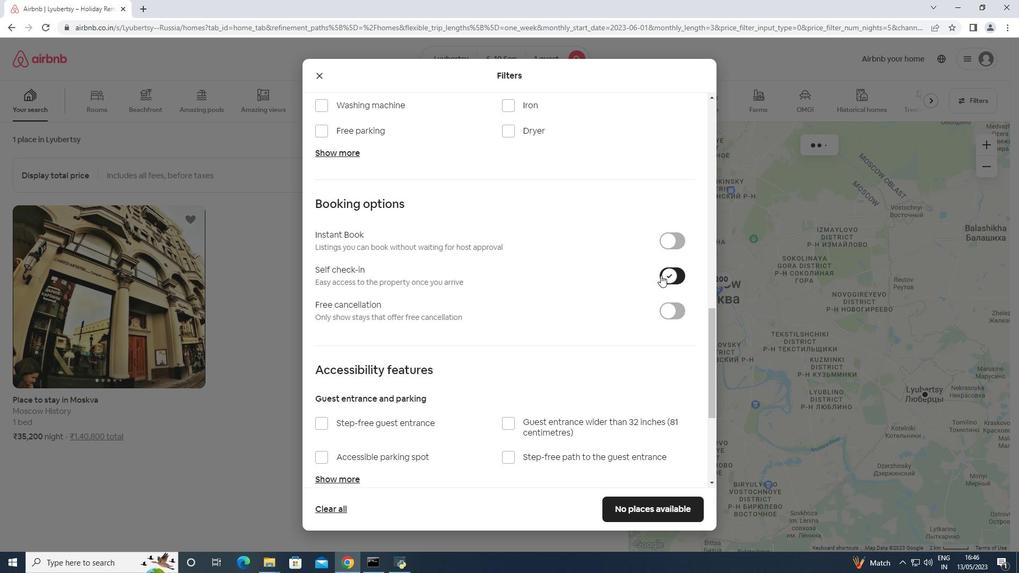 
Action: Mouse scrolled (661, 275) with delta (0, 0)
Screenshot: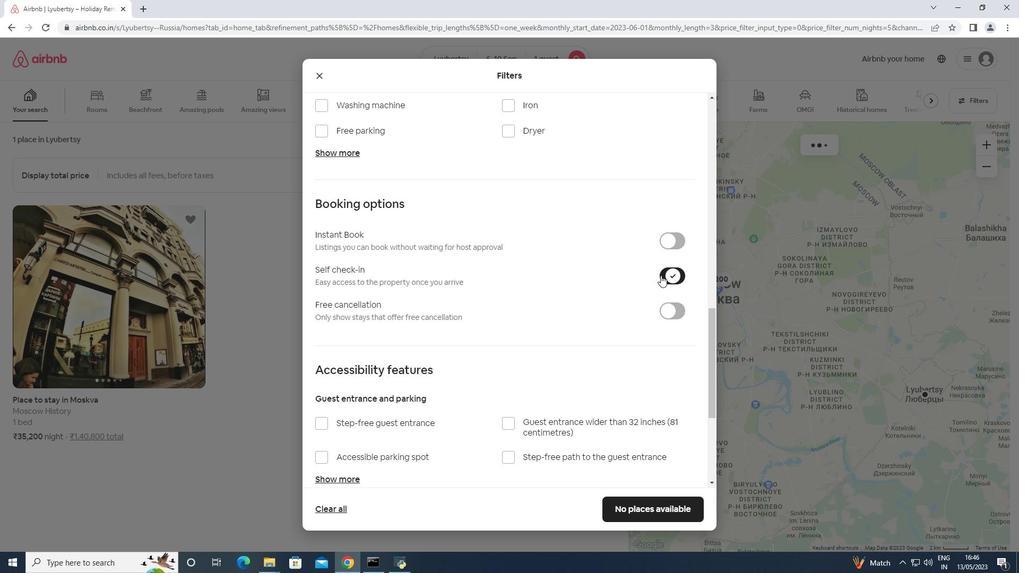 
Action: Mouse scrolled (661, 275) with delta (0, 0)
Screenshot: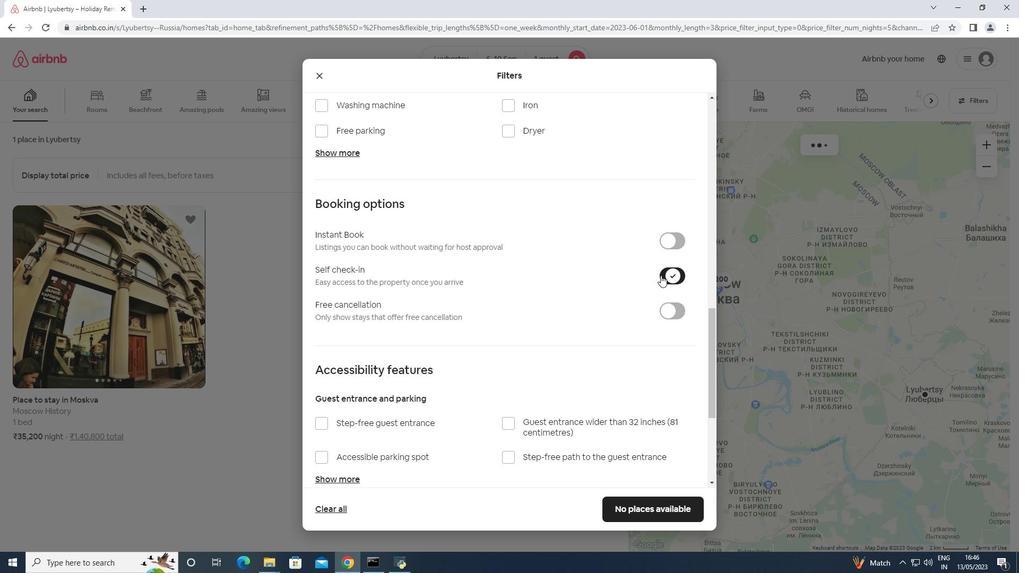 
Action: Mouse scrolled (661, 275) with delta (0, 0)
Screenshot: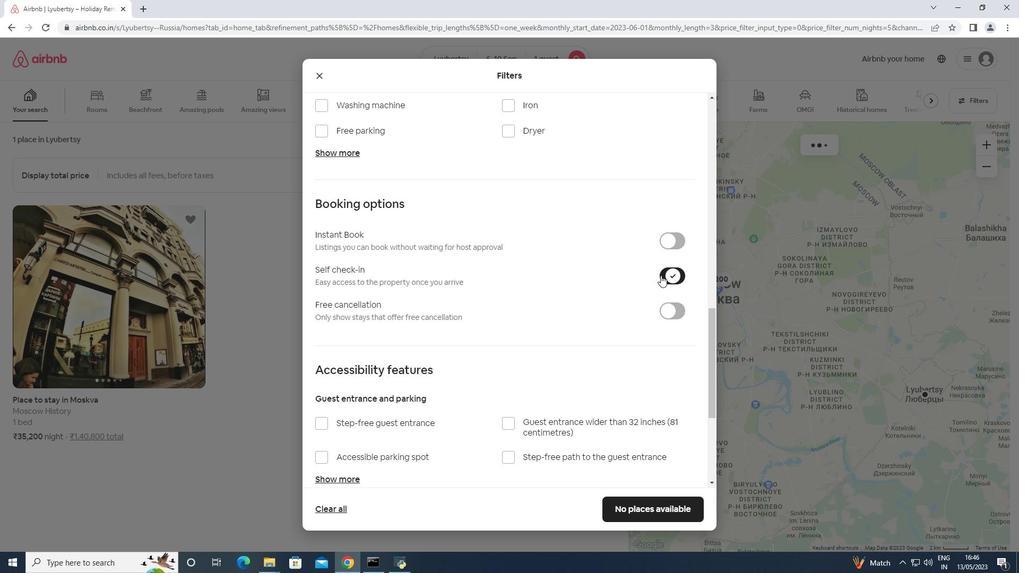 
Action: Mouse scrolled (661, 274) with delta (0, -1)
Screenshot: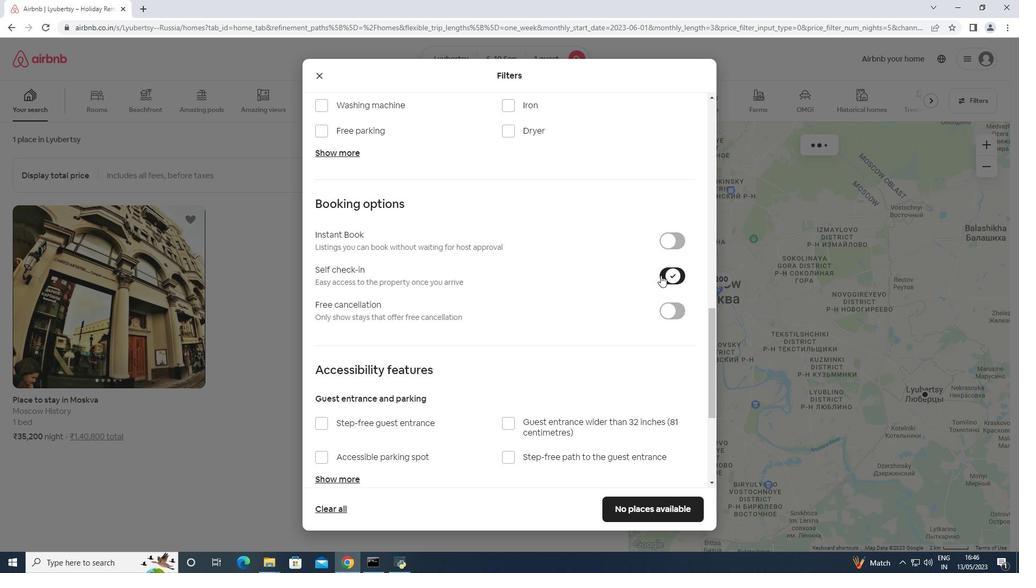 
Action: Mouse scrolled (661, 275) with delta (0, 0)
Screenshot: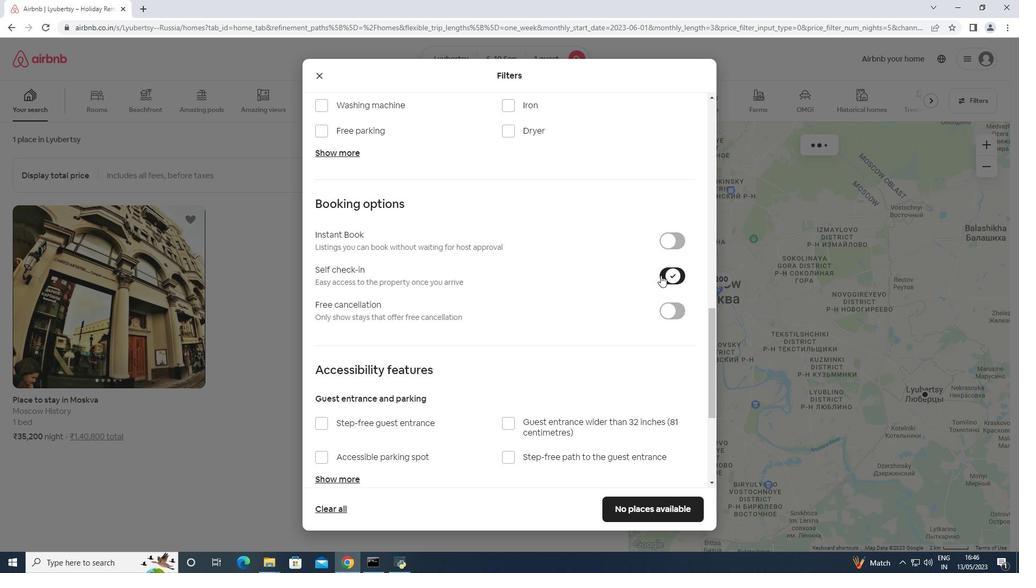 
Action: Mouse scrolled (661, 275) with delta (0, 0)
Screenshot: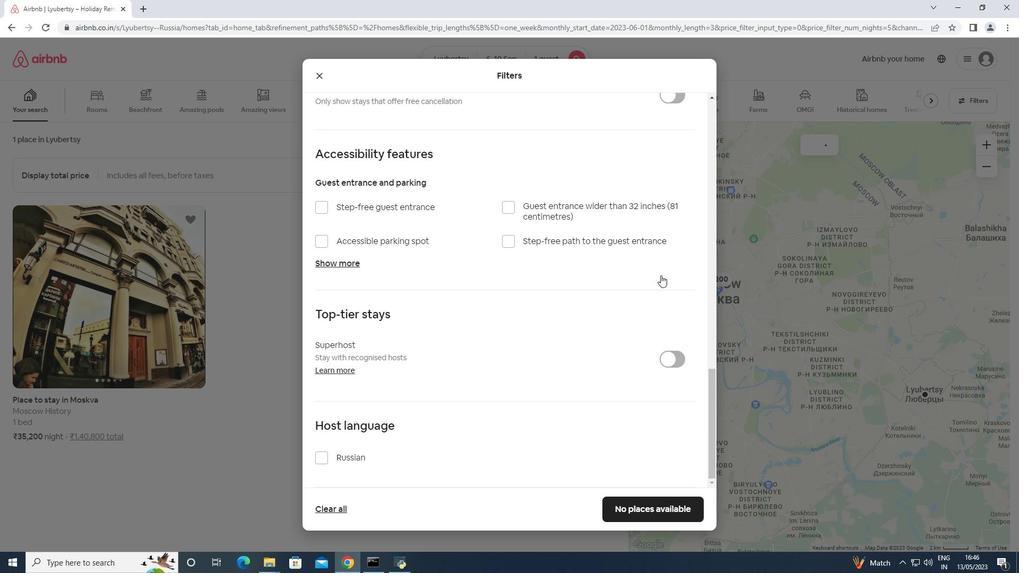 
Action: Mouse scrolled (661, 275) with delta (0, 0)
Screenshot: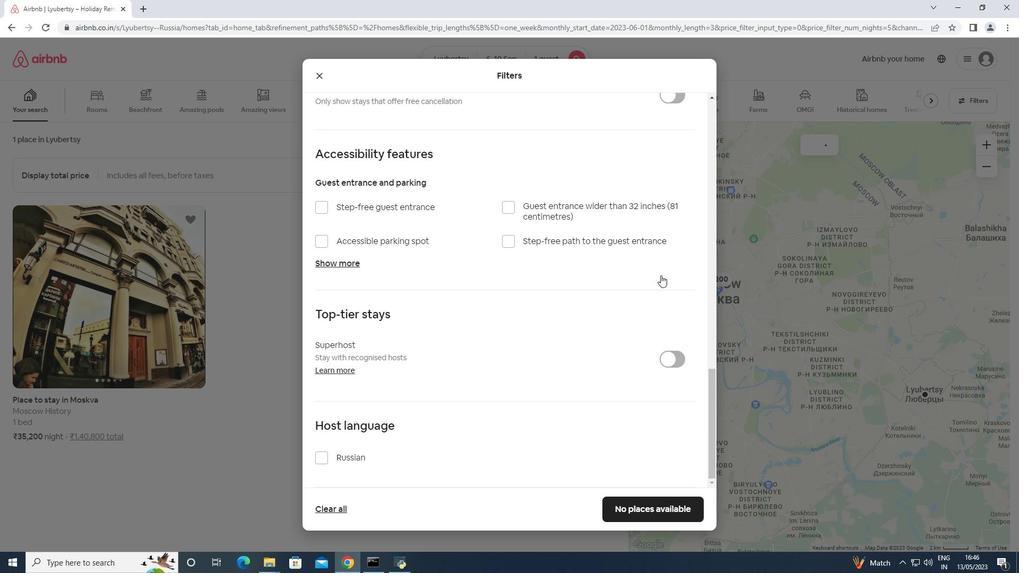 
Action: Mouse scrolled (661, 275) with delta (0, 0)
Screenshot: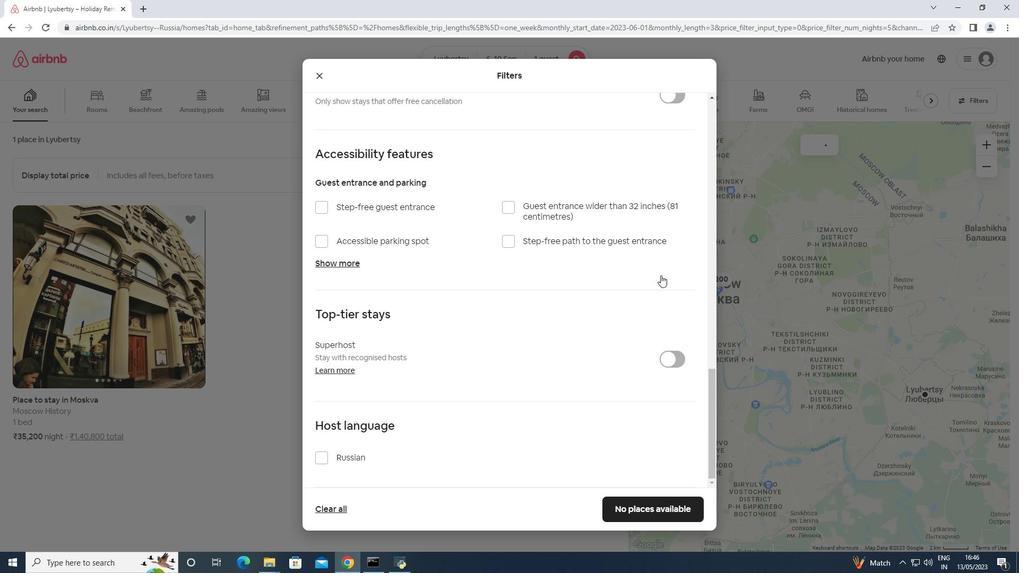
Action: Mouse scrolled (661, 275) with delta (0, 0)
Screenshot: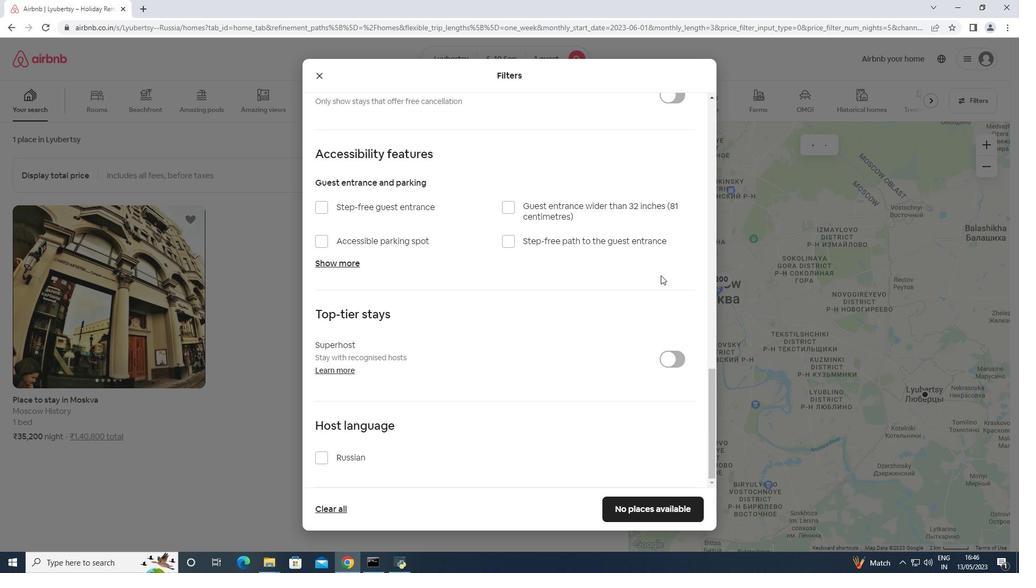 
Action: Mouse scrolled (661, 275) with delta (0, 0)
Screenshot: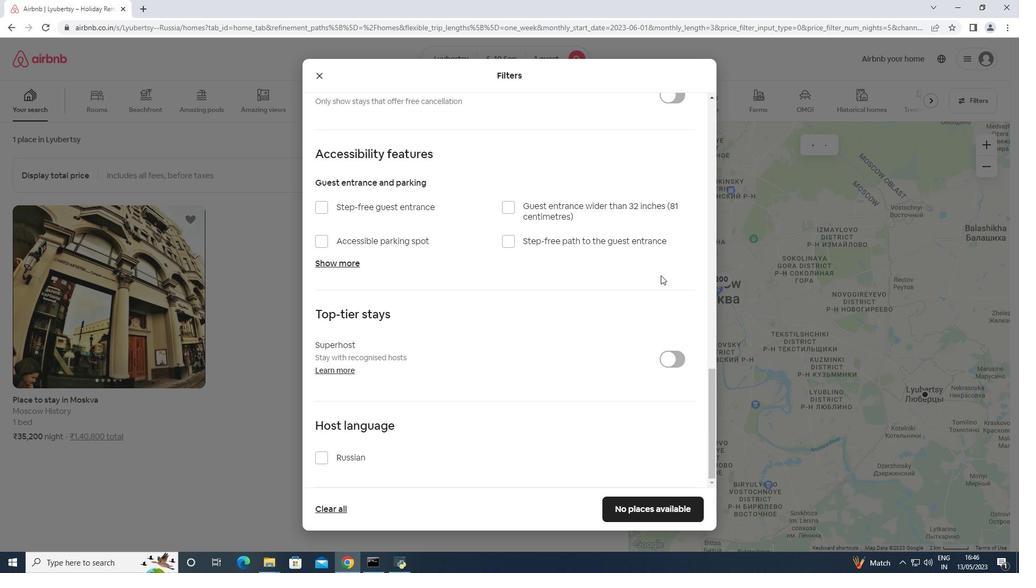 
Action: Mouse moved to (661, 503)
Screenshot: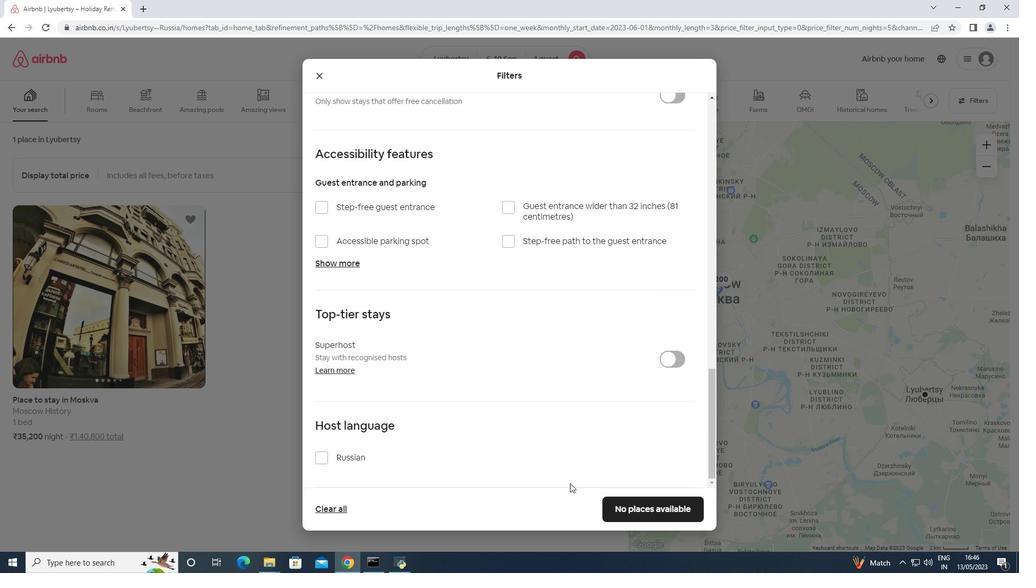 
Action: Mouse pressed left at (661, 503)
Screenshot: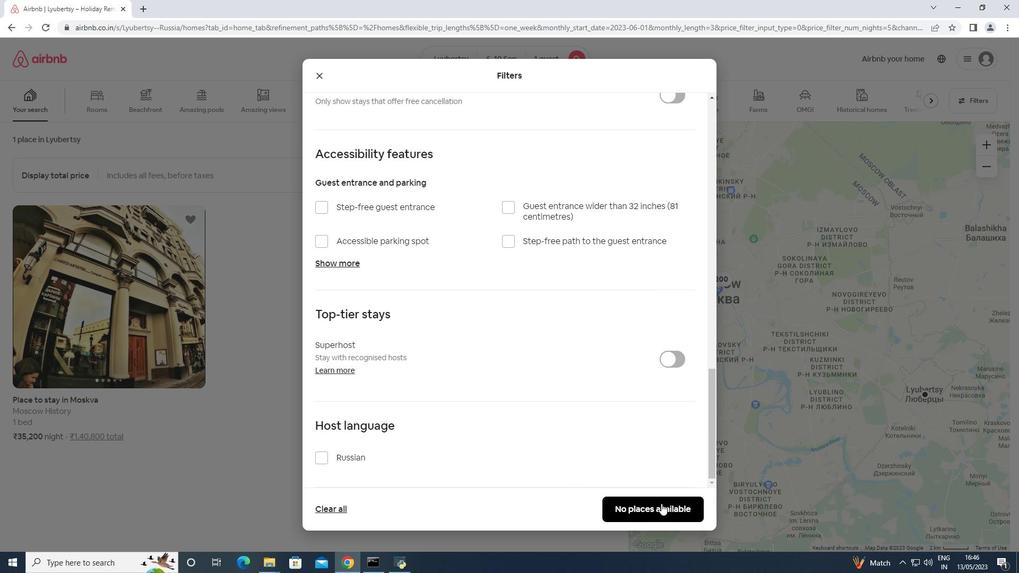 
Action: Mouse moved to (442, 168)
Screenshot: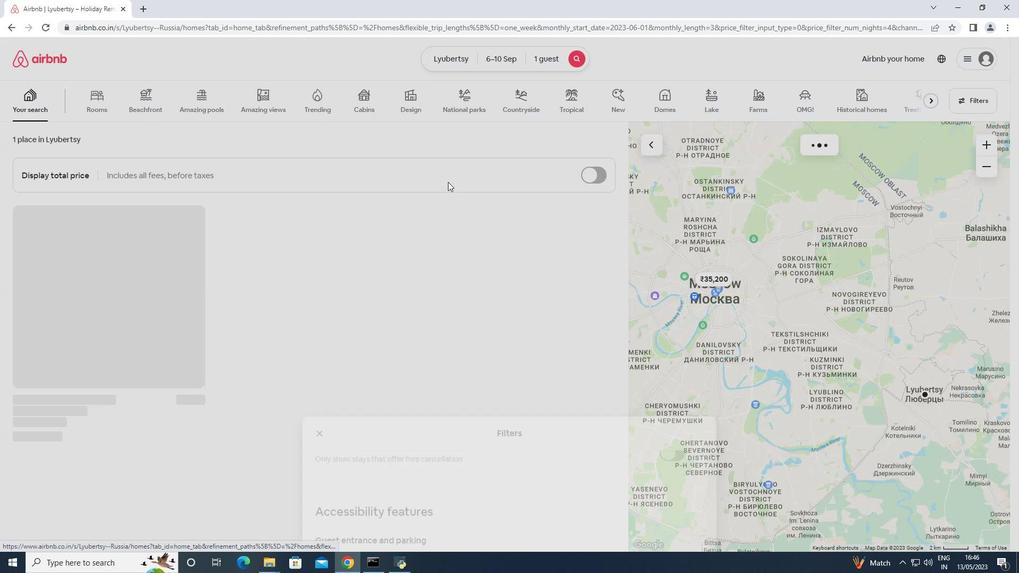 
